 Task: Open Card Card0000000226 in Board Board0000000057 in Workspace WS0000000019 in Trello. Add Member Nikrathi889@gmail.com to Card Card0000000226 in Board Board0000000057 in Workspace WS0000000019 in Trello. Add Blue Label titled Label0000000226 to Card Card0000000226 in Board Board0000000057 in Workspace WS0000000019 in Trello. Add Checklist CL0000000226 to Card Card0000000226 in Board Board0000000057 in Workspace WS0000000019 in Trello. Add Dates with Start Date as Sep 01 2023 and Due Date as Sep 30 2023 to Card Card0000000226 in Board Board0000000057 in Workspace WS0000000019 in Trello
Action: Mouse moved to (638, 95)
Screenshot: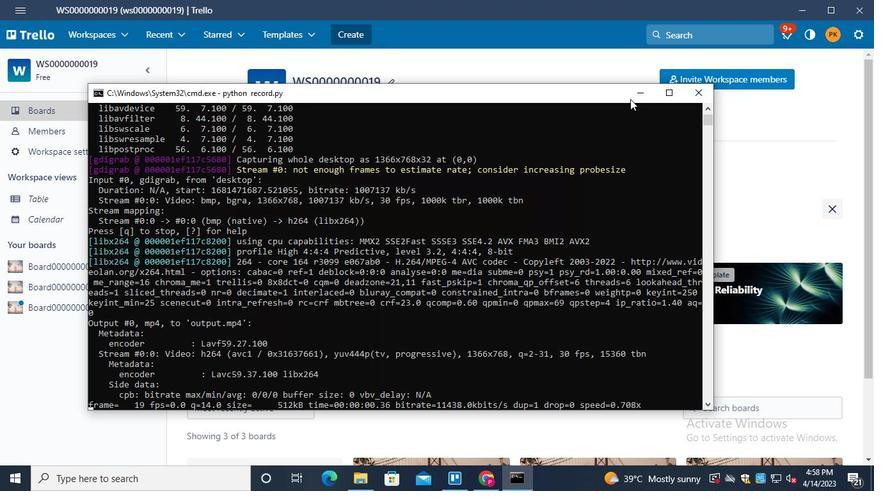 
Action: Mouse pressed left at (638, 95)
Screenshot: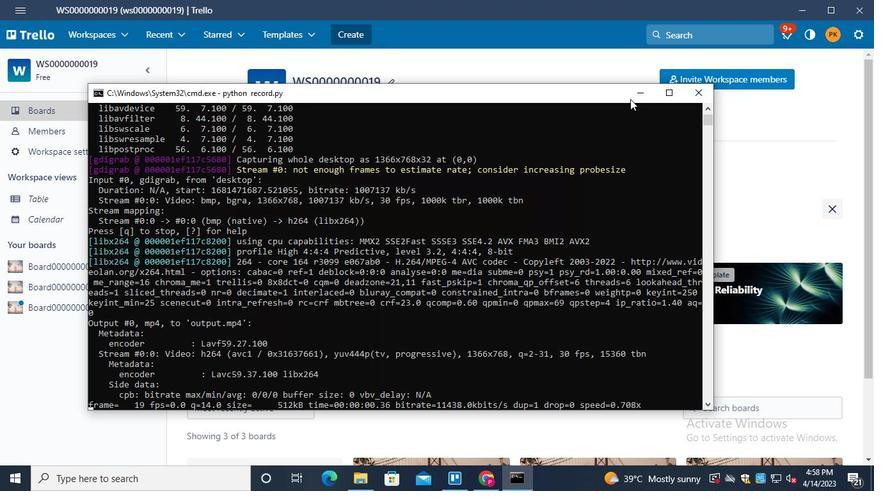 
Action: Mouse moved to (51, 309)
Screenshot: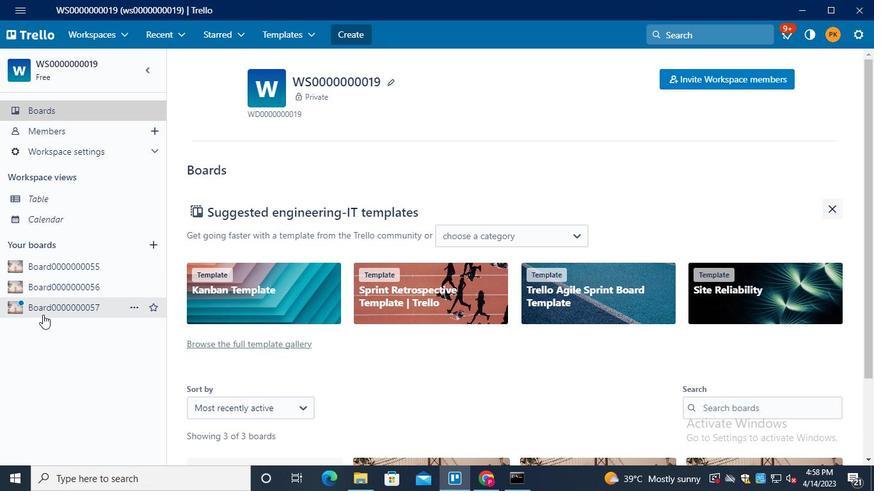 
Action: Mouse pressed left at (51, 309)
Screenshot: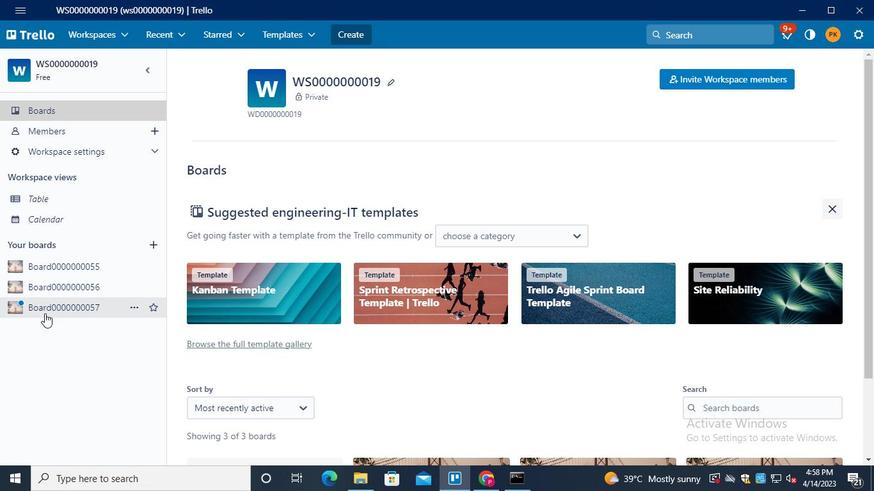 
Action: Mouse moved to (231, 263)
Screenshot: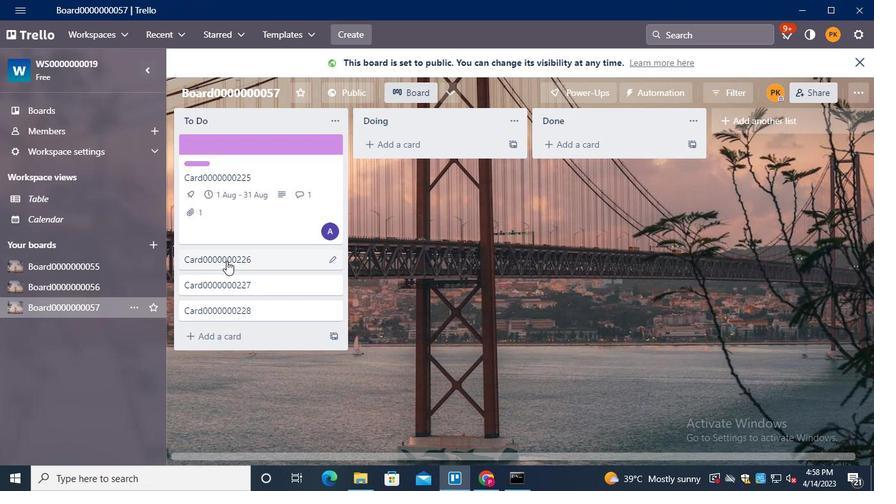 
Action: Mouse pressed left at (231, 263)
Screenshot: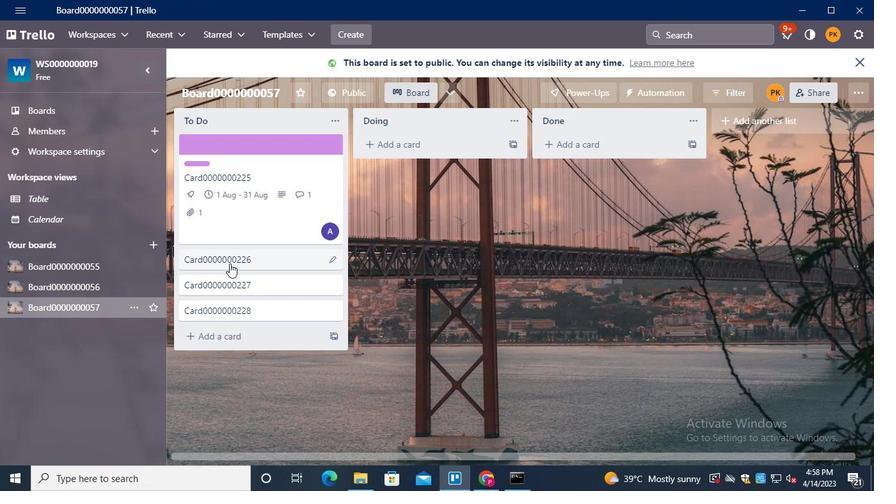 
Action: Mouse moved to (625, 120)
Screenshot: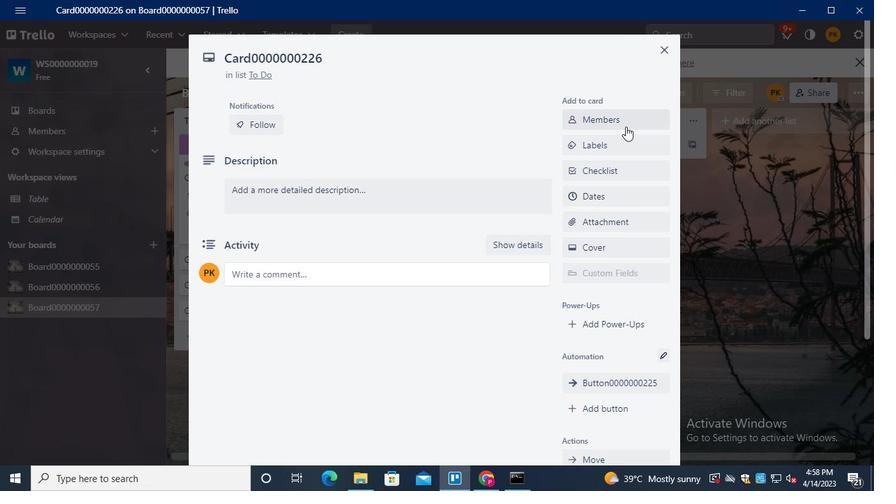 
Action: Mouse pressed left at (625, 120)
Screenshot: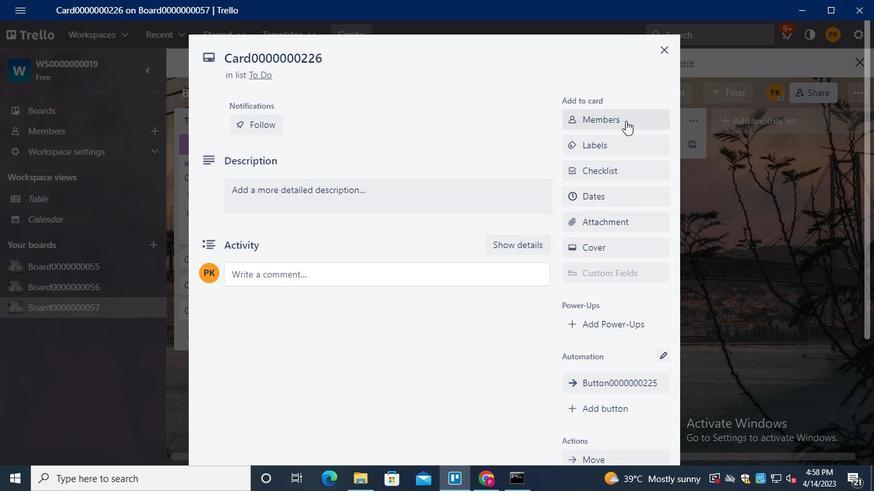 
Action: Mouse moved to (620, 160)
Screenshot: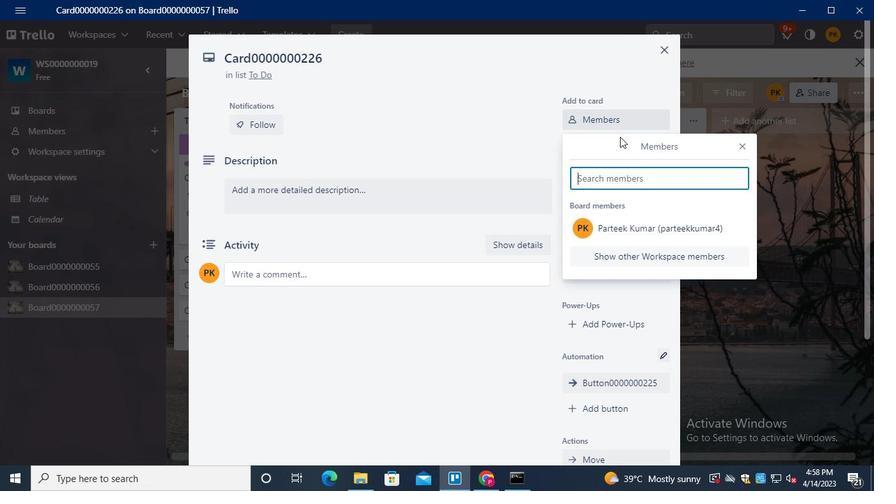 
Action: Keyboard Key.shift
Screenshot: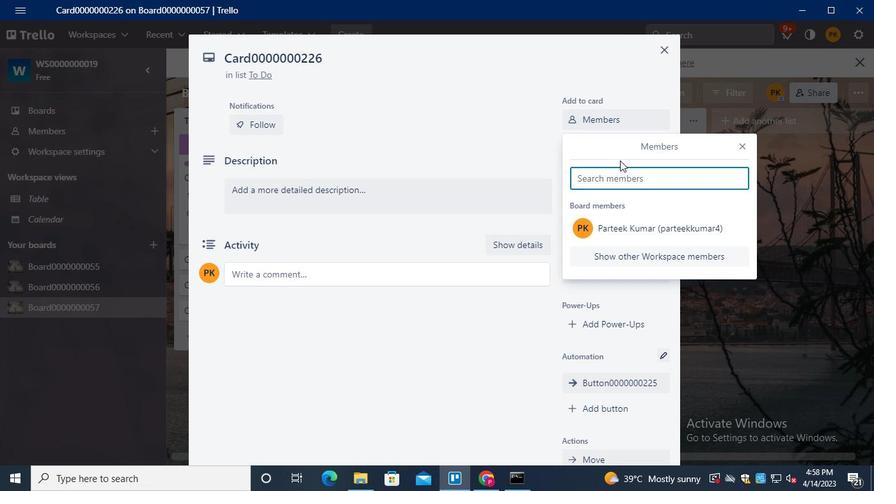 
Action: Keyboard N
Screenshot: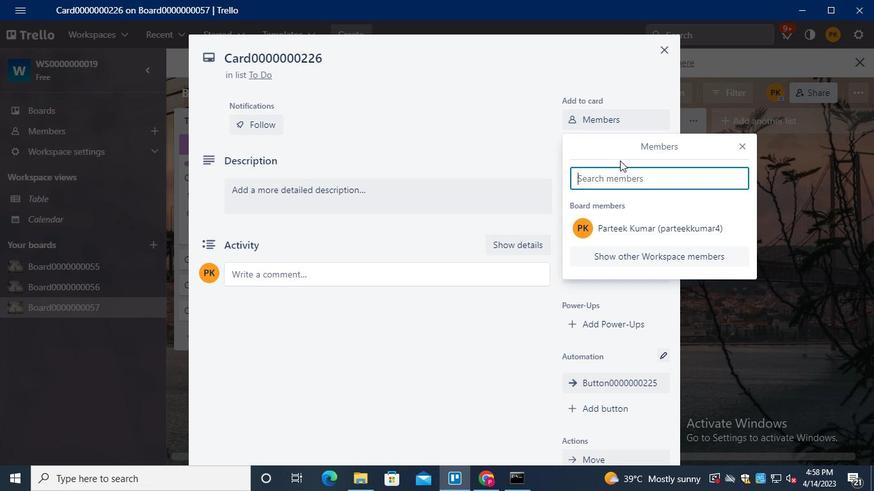 
Action: Keyboard I
Screenshot: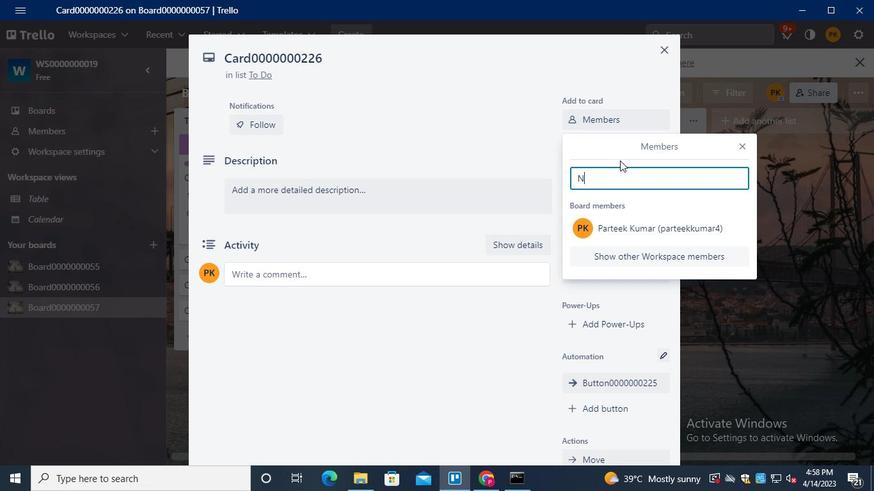 
Action: Keyboard Key.backspace
Screenshot: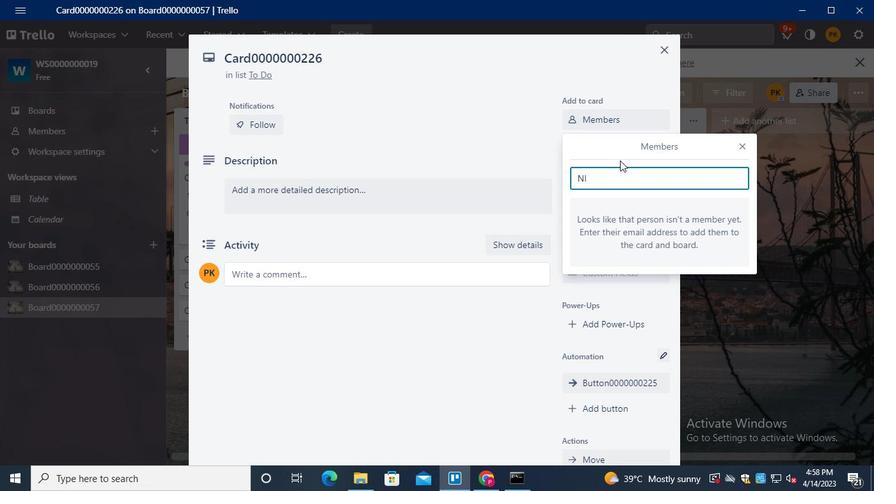
Action: Keyboard i
Screenshot: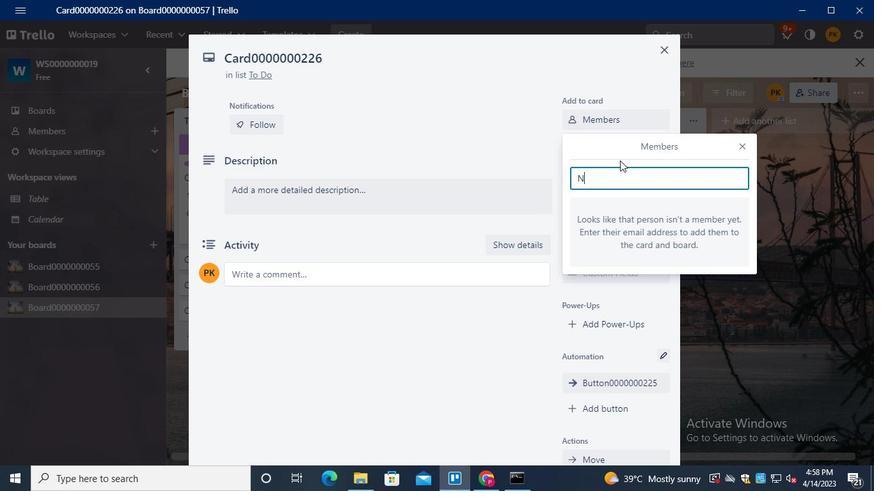
Action: Keyboard k
Screenshot: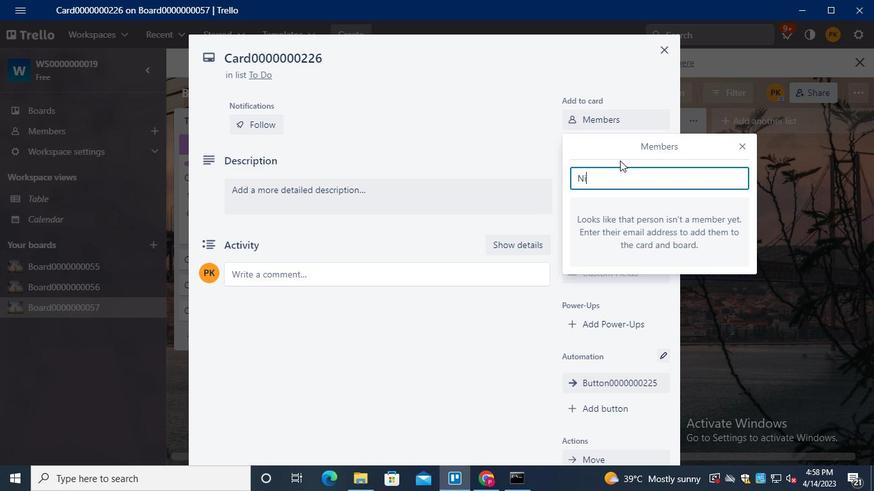
Action: Keyboard r
Screenshot: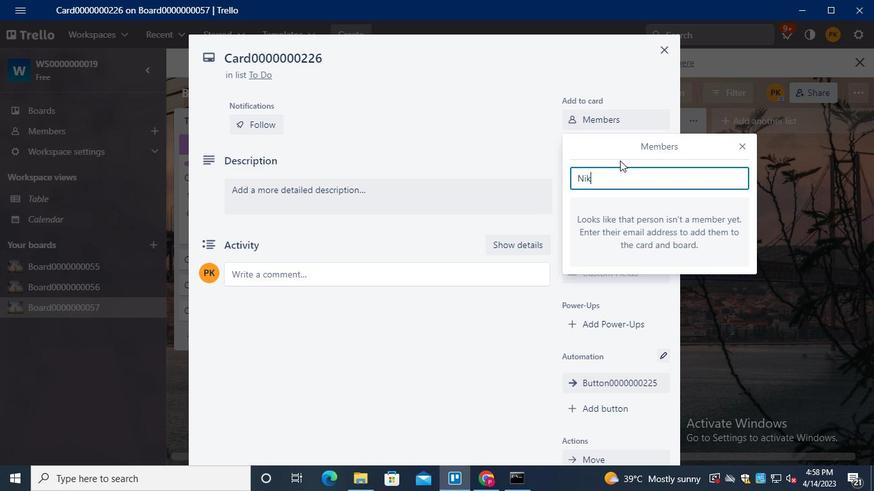 
Action: Keyboard a
Screenshot: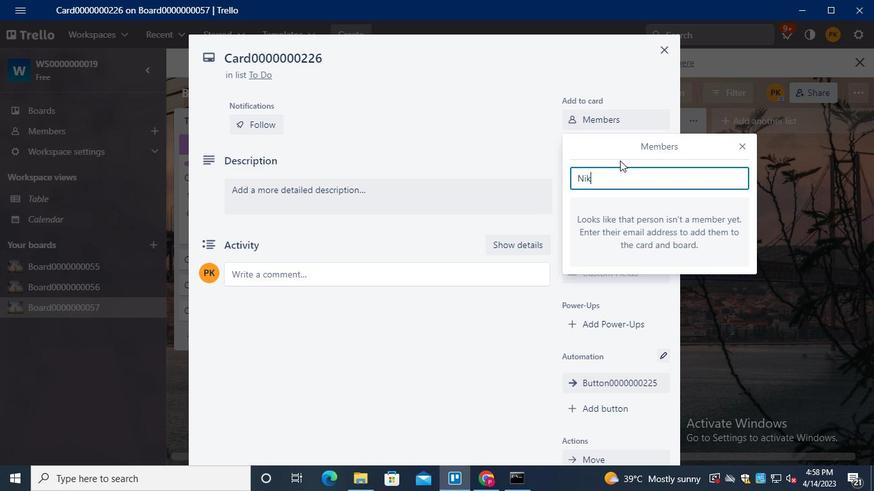 
Action: Keyboard t
Screenshot: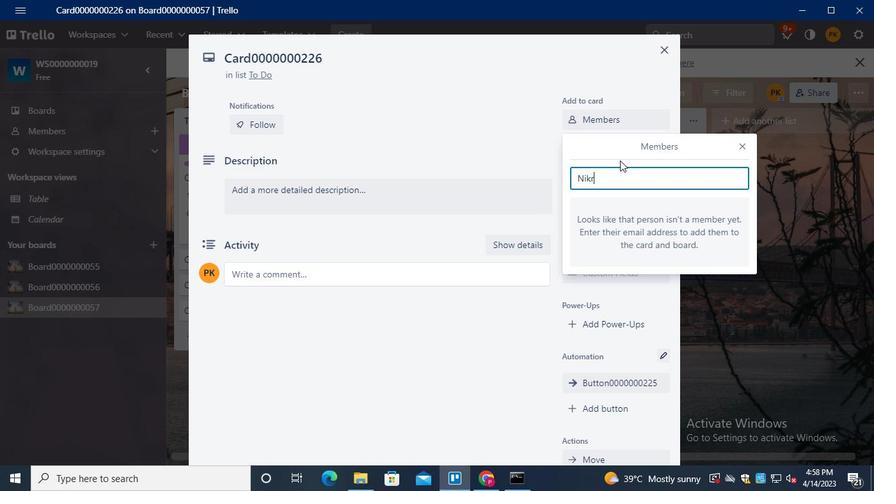 
Action: Keyboard h
Screenshot: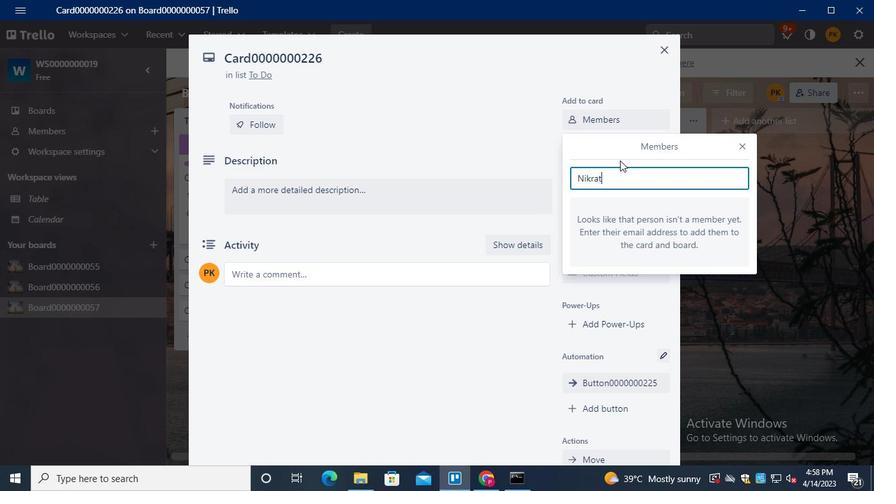 
Action: Keyboard i
Screenshot: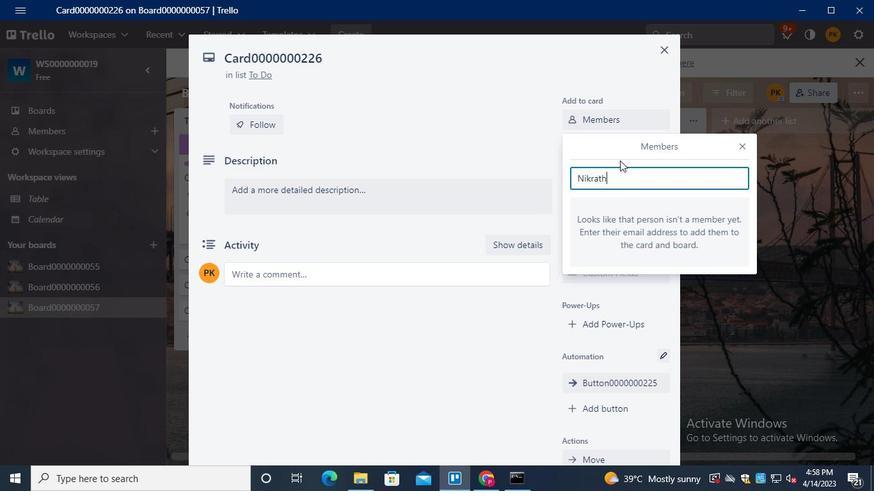 
Action: Keyboard <104>
Screenshot: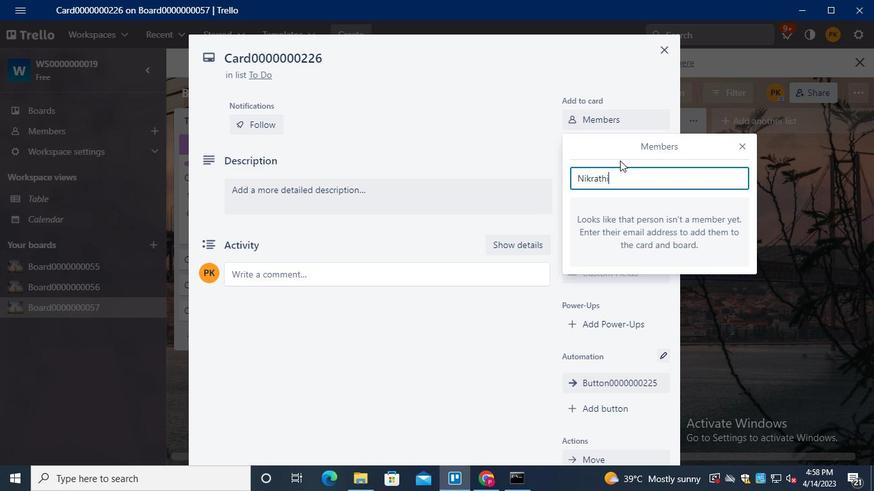 
Action: Keyboard <104>
Screenshot: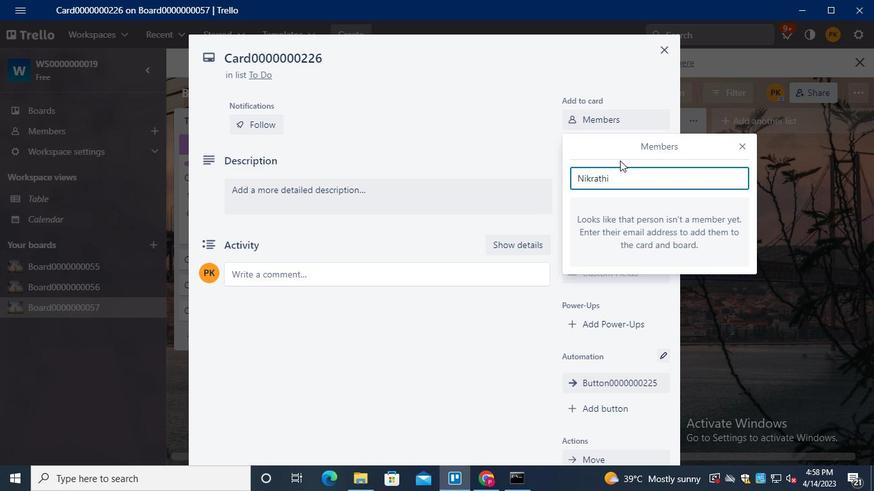 
Action: Keyboard <105>
Screenshot: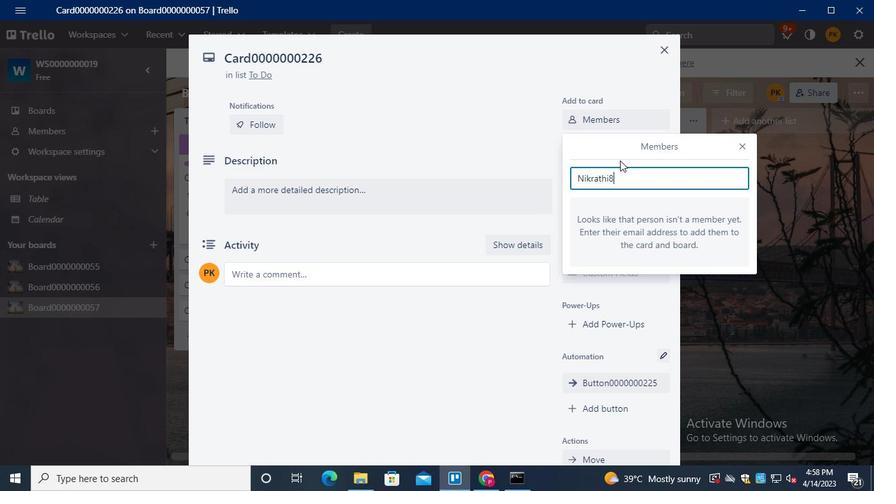 
Action: Keyboard Key.shift
Screenshot: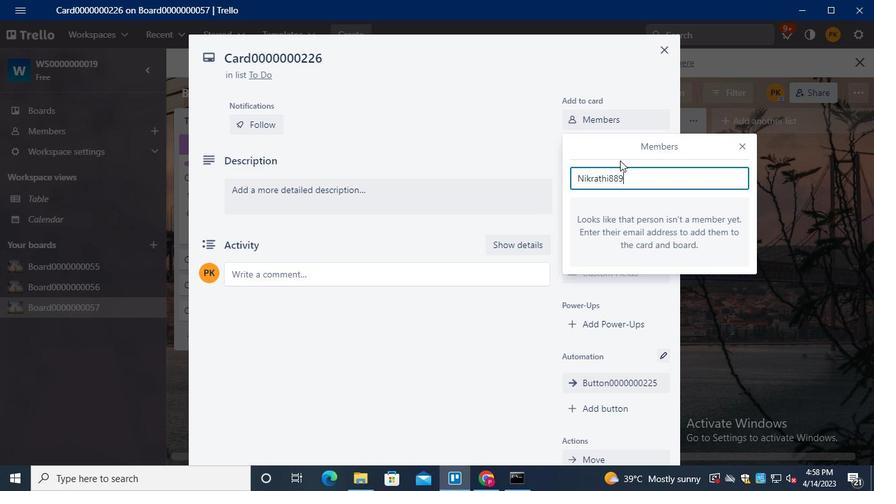 
Action: Keyboard @
Screenshot: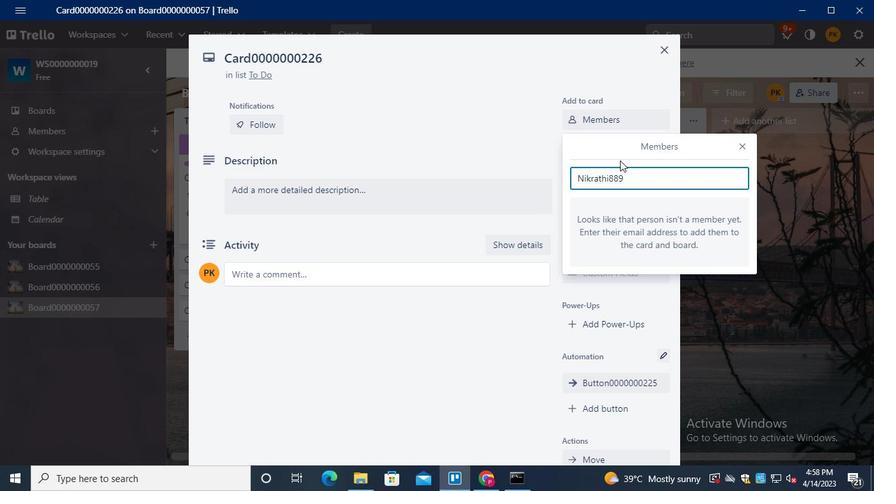 
Action: Keyboard g
Screenshot: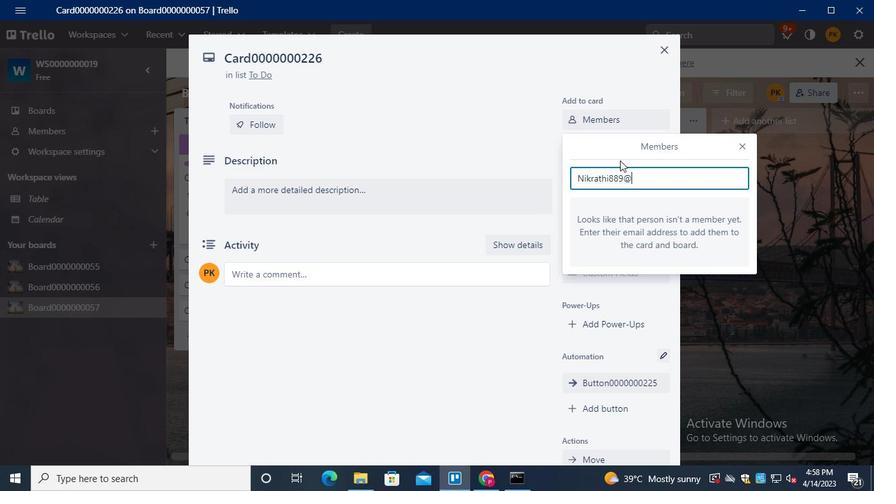
Action: Keyboard m
Screenshot: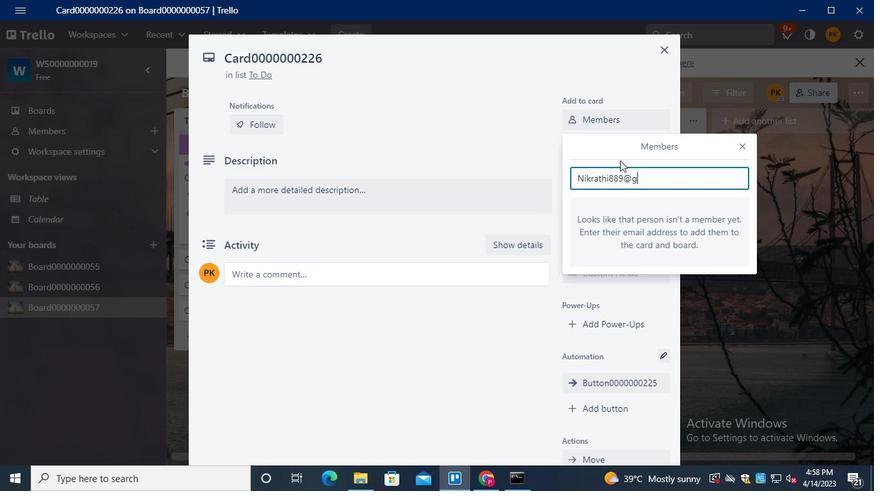 
Action: Keyboard a
Screenshot: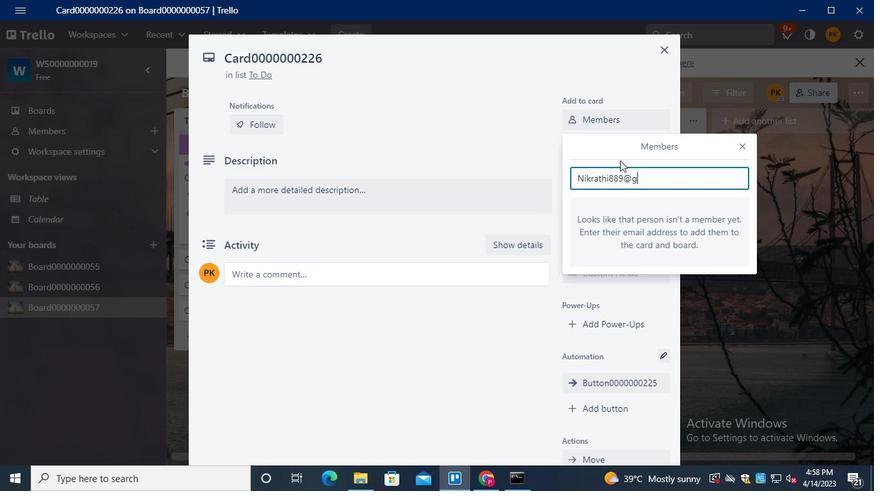 
Action: Keyboard i
Screenshot: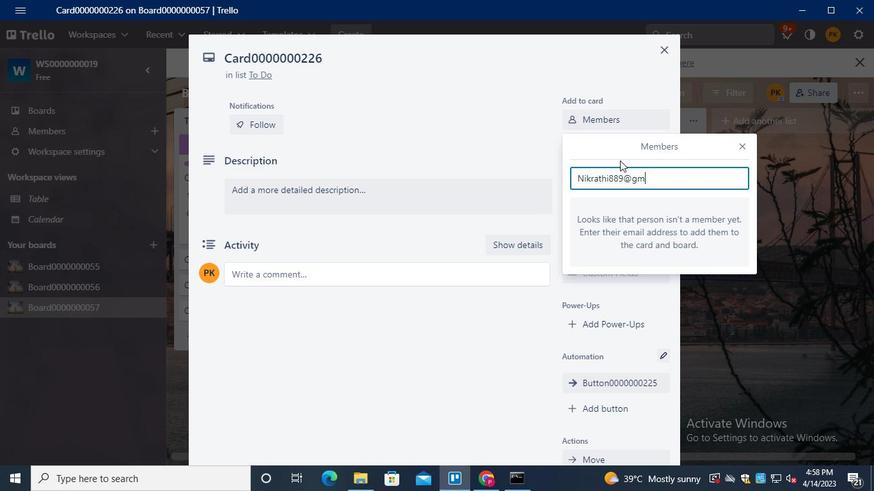 
Action: Keyboard l
Screenshot: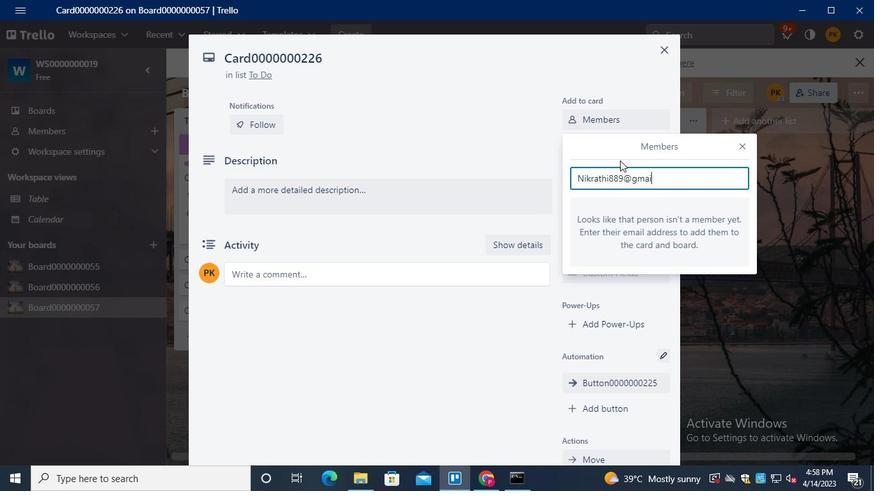 
Action: Keyboard .
Screenshot: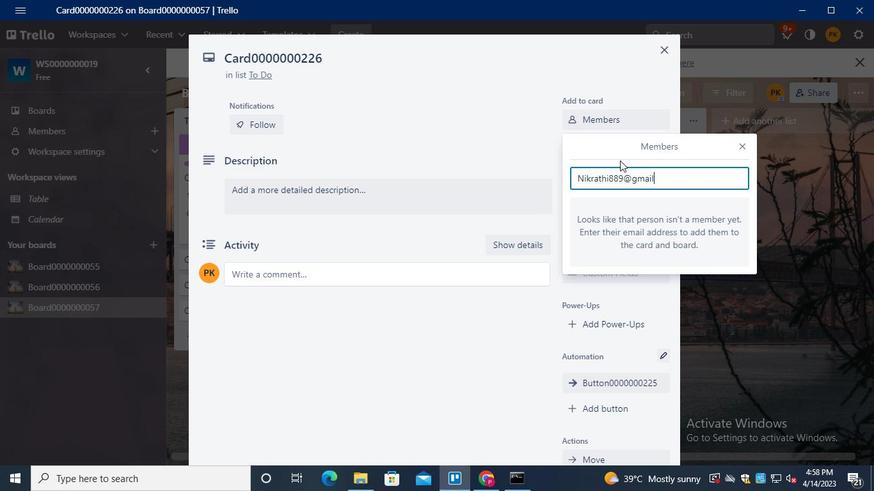 
Action: Keyboard c
Screenshot: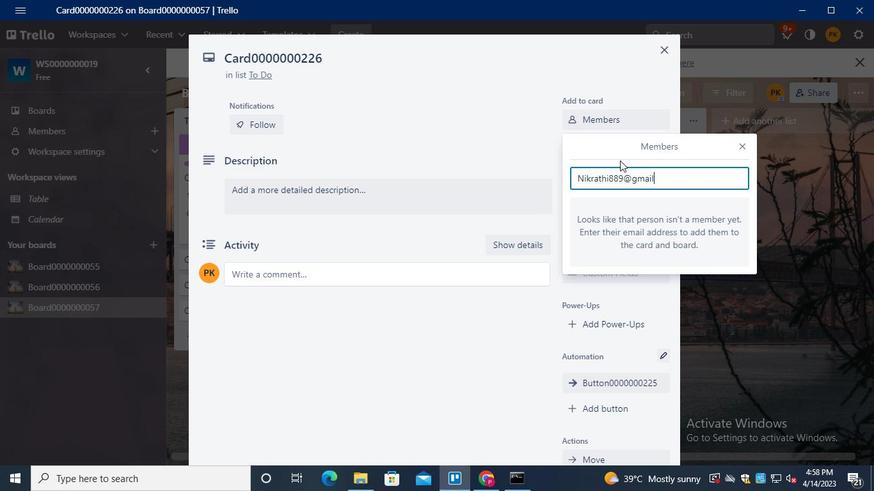 
Action: Keyboard o
Screenshot: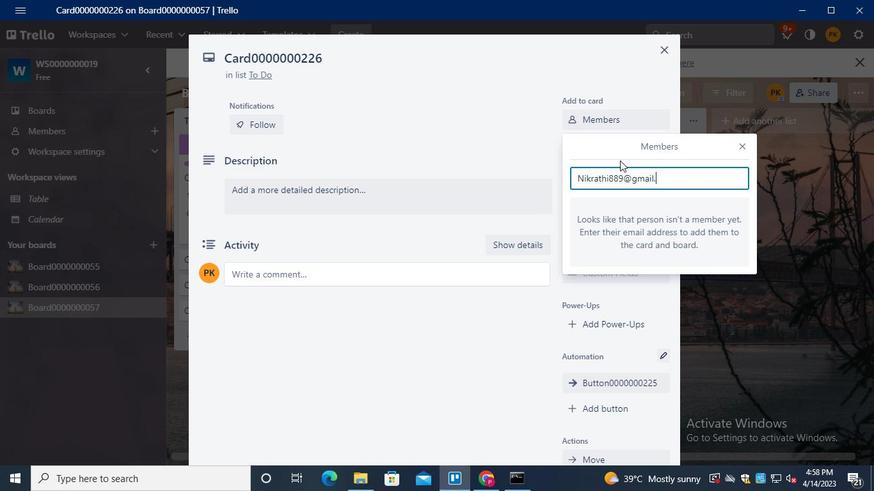 
Action: Keyboard m
Screenshot: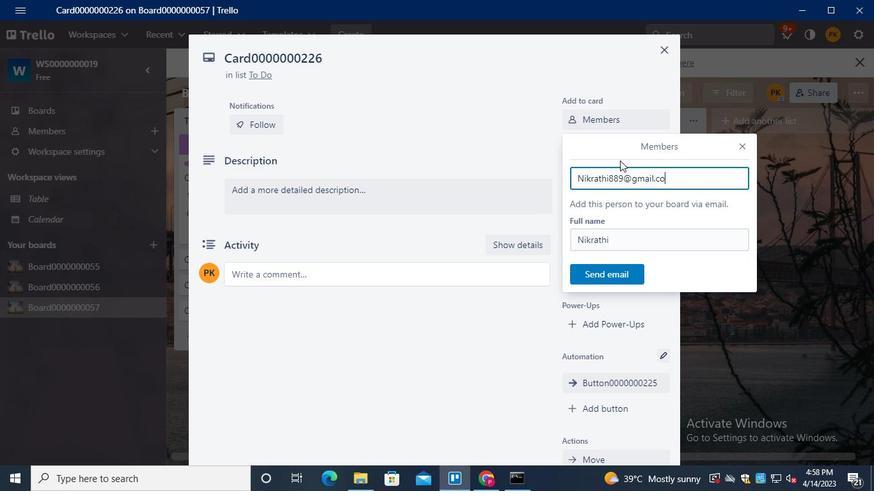 
Action: Mouse moved to (601, 279)
Screenshot: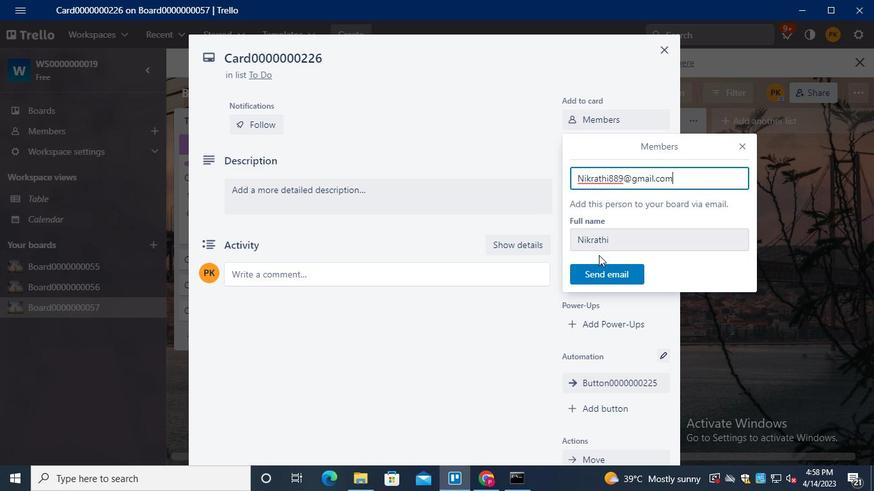 
Action: Mouse pressed left at (601, 279)
Screenshot: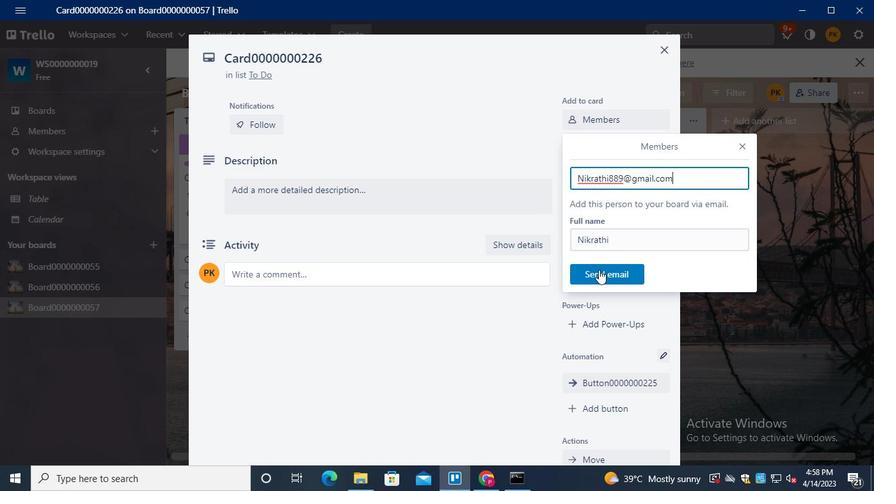 
Action: Mouse moved to (615, 140)
Screenshot: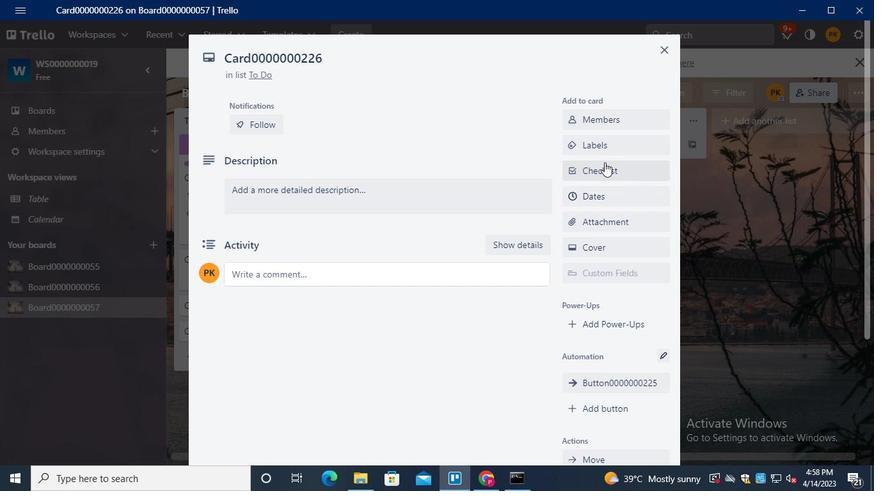 
Action: Mouse pressed left at (615, 140)
Screenshot: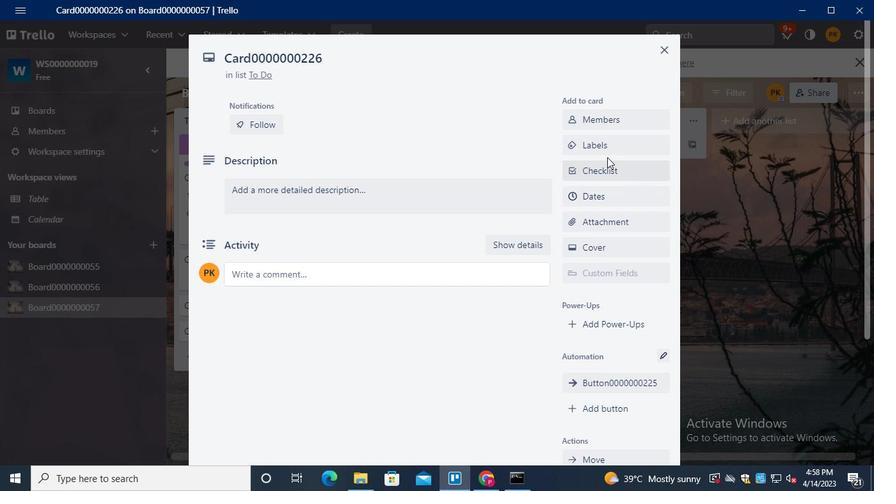 
Action: Mouse moved to (663, 313)
Screenshot: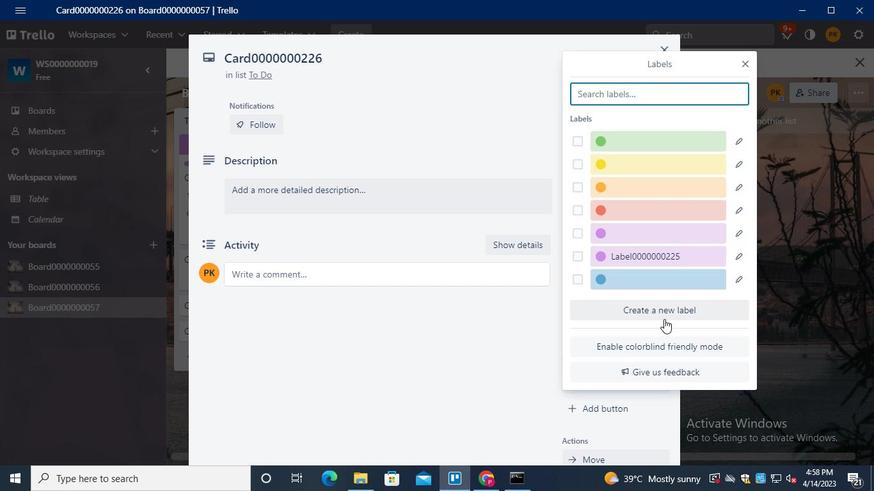 
Action: Mouse pressed left at (663, 313)
Screenshot: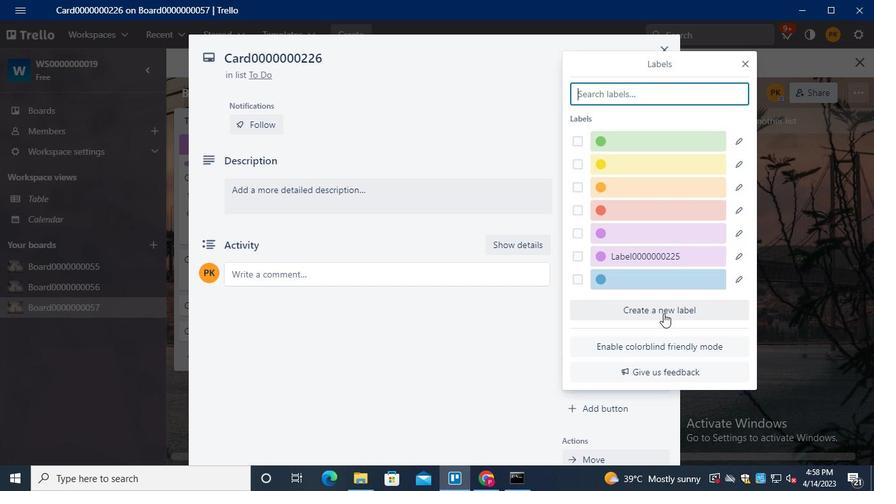 
Action: Mouse moved to (663, 312)
Screenshot: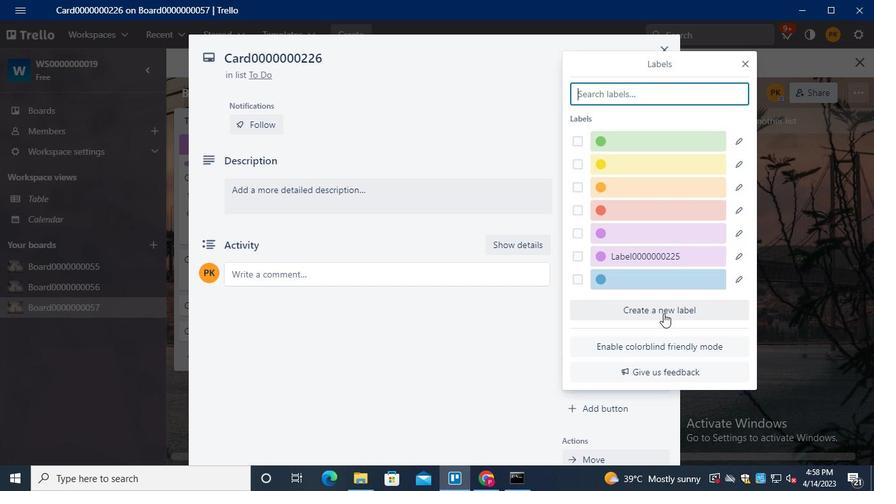 
Action: Keyboard Key.shift
Screenshot: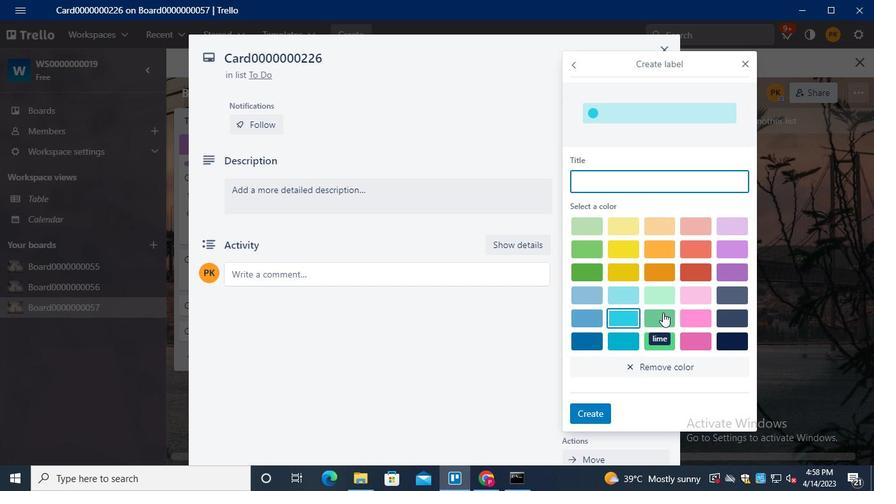 
Action: Keyboard Key.shift
Screenshot: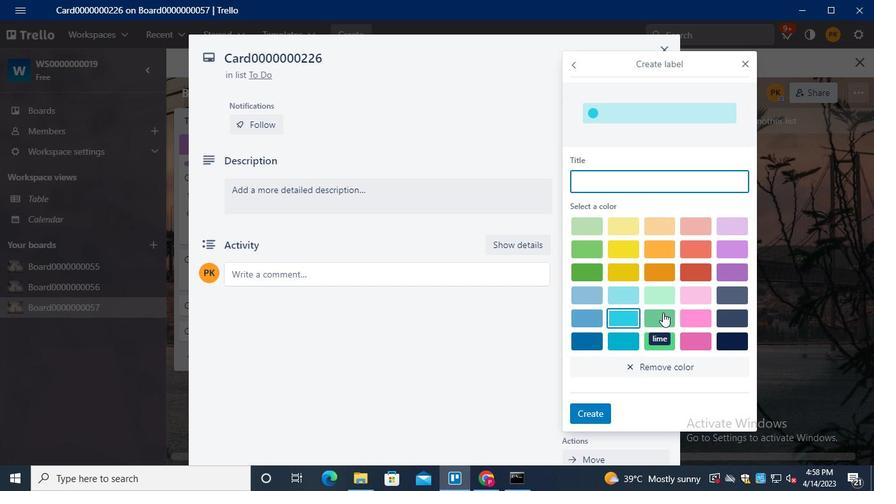 
Action: Keyboard Key.shift
Screenshot: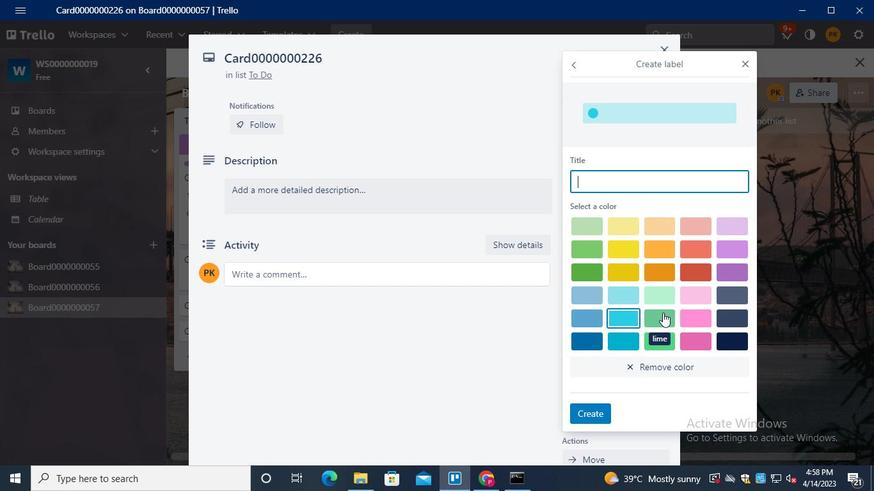 
Action: Keyboard Key.shift
Screenshot: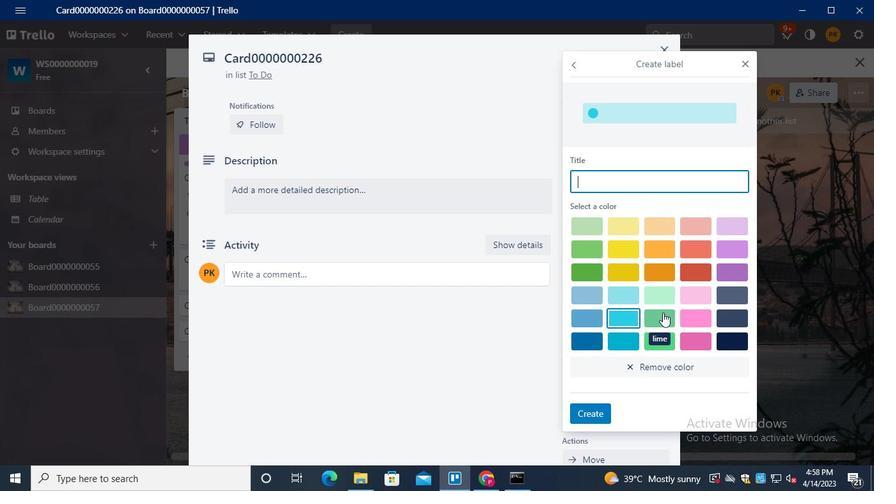 
Action: Keyboard Key.shift
Screenshot: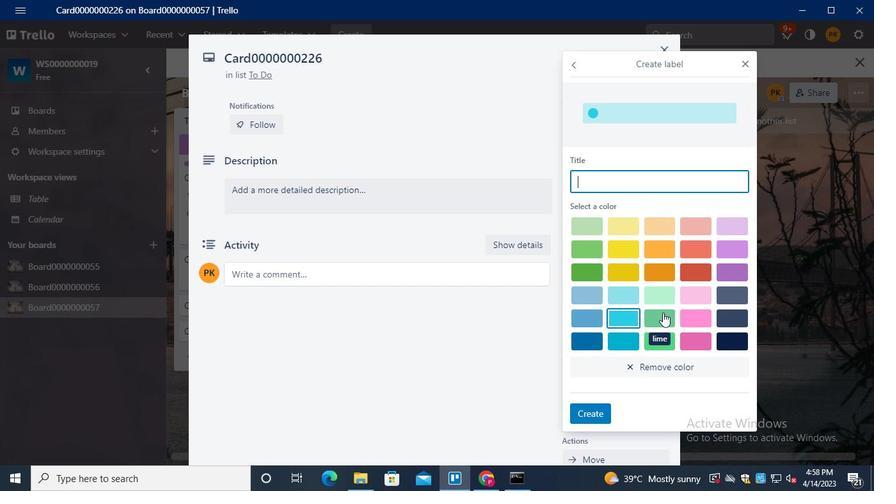 
Action: Keyboard L
Screenshot: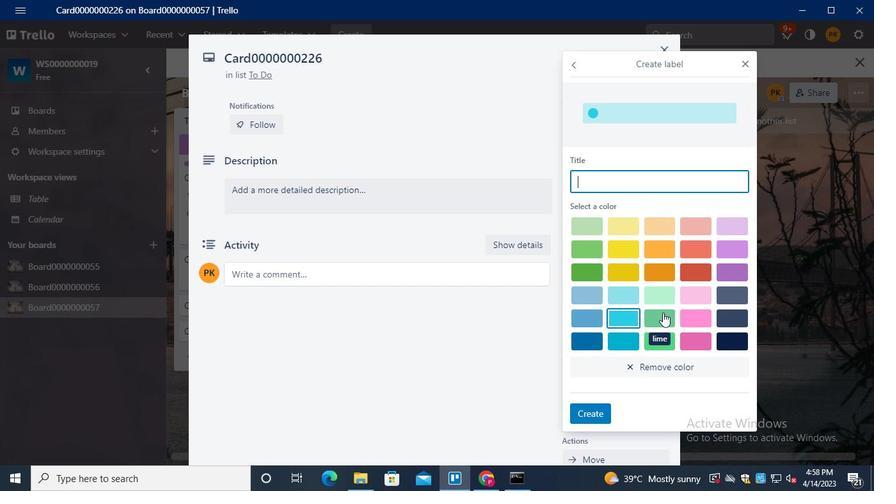 
Action: Keyboard a
Screenshot: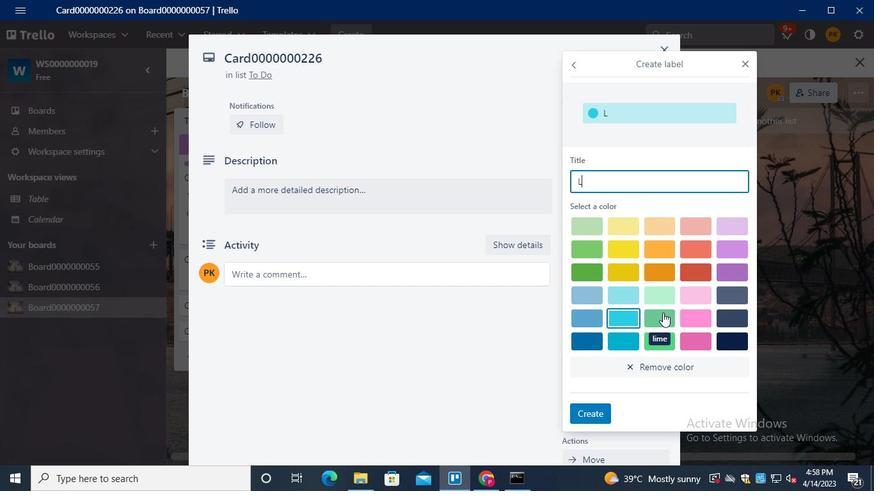 
Action: Keyboard b
Screenshot: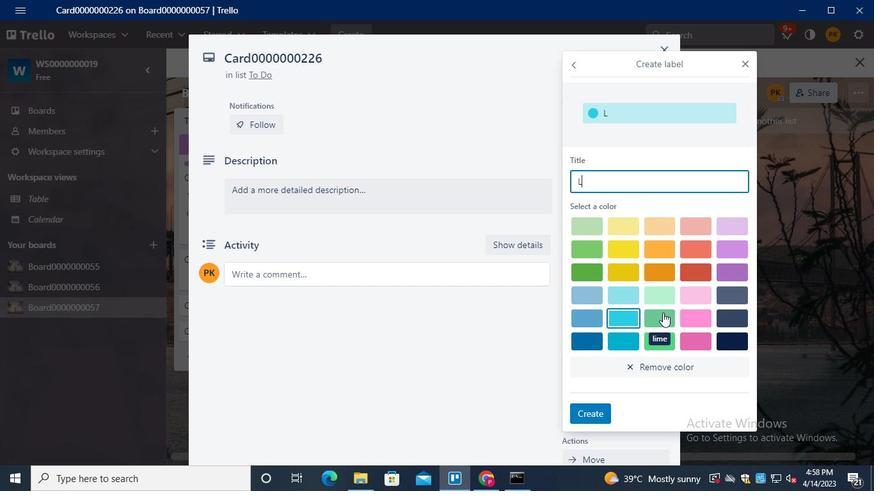 
Action: Keyboard e
Screenshot: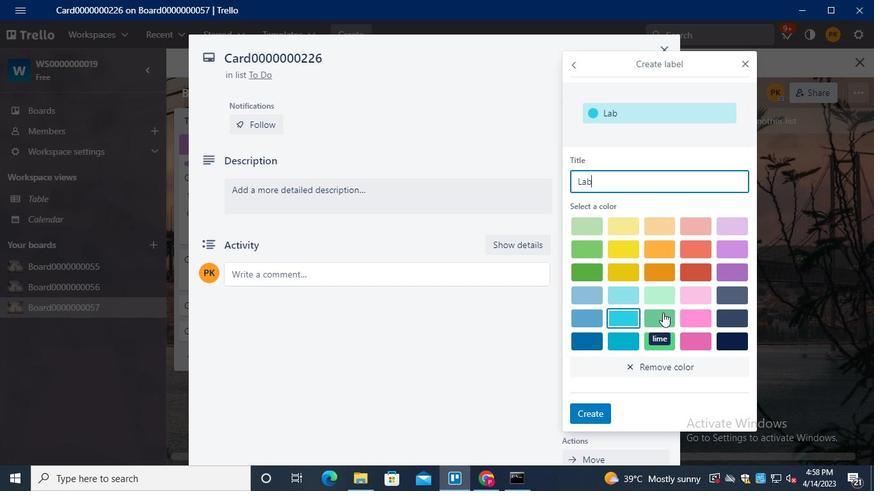 
Action: Keyboard l
Screenshot: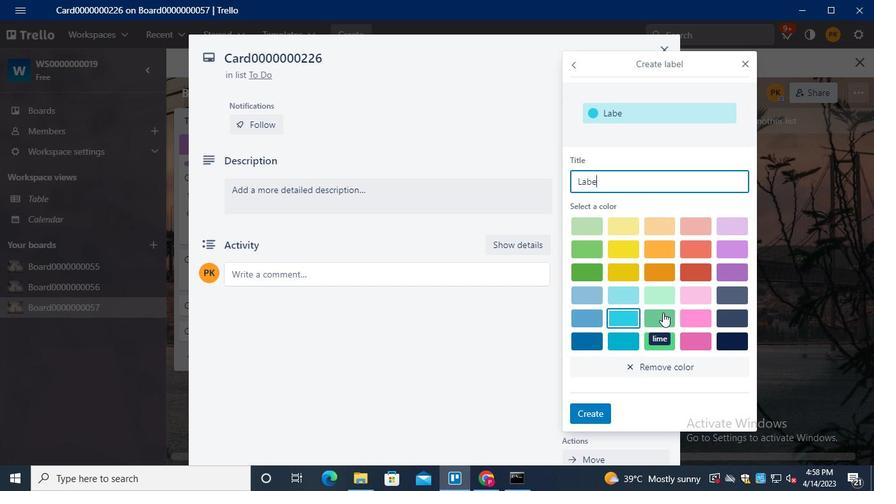 
Action: Keyboard <96>
Screenshot: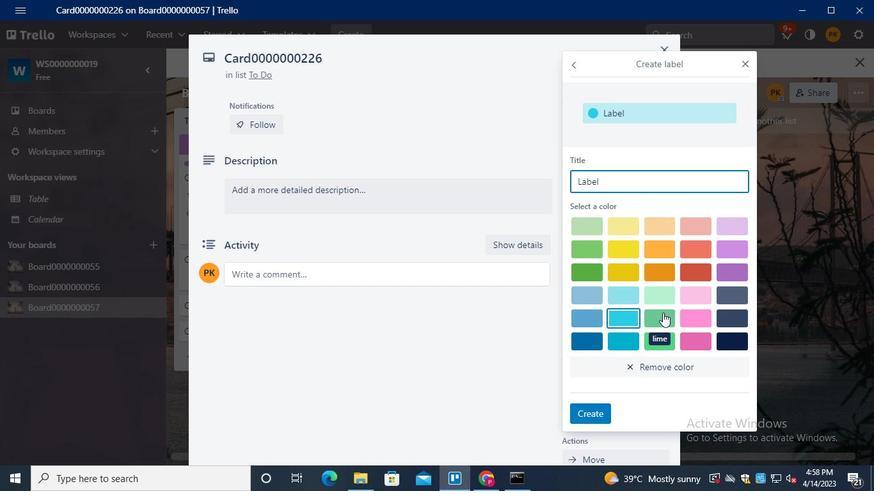 
Action: Keyboard <96>
Screenshot: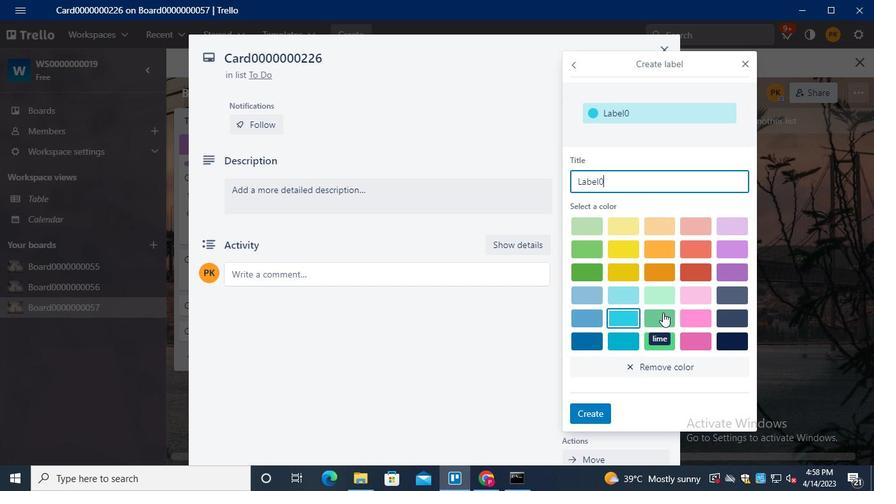 
Action: Keyboard <96>
Screenshot: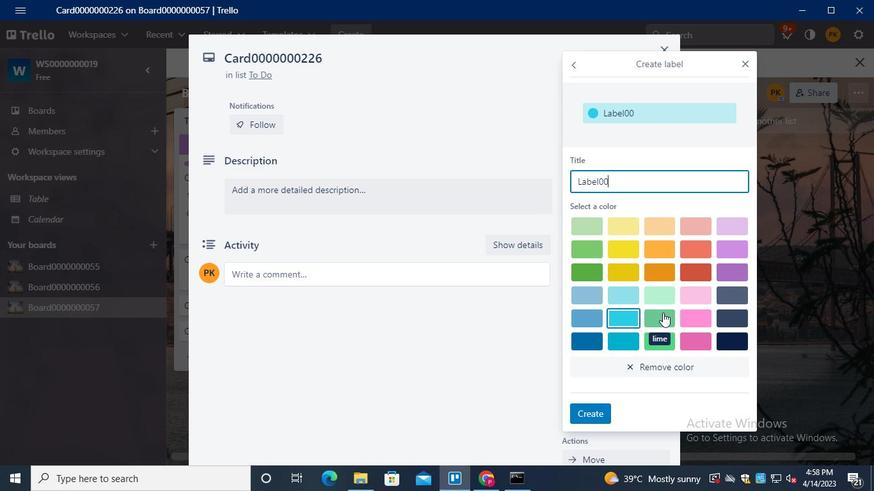 
Action: Keyboard <96>
Screenshot: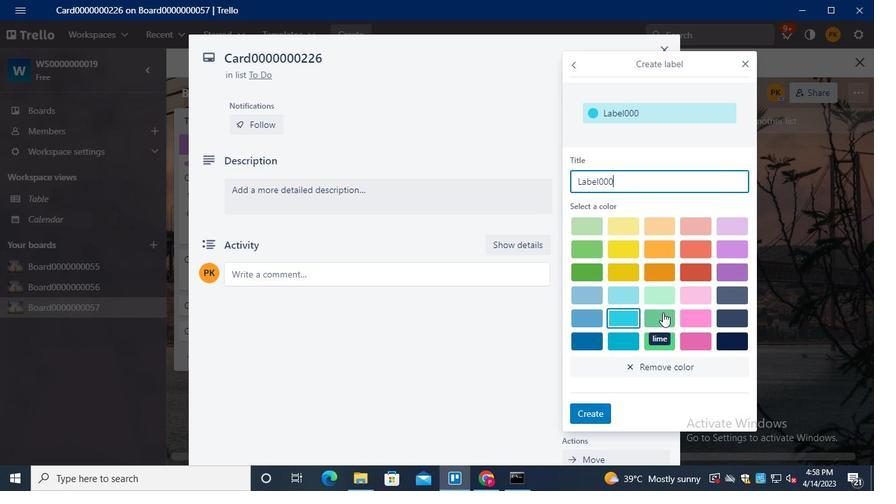 
Action: Keyboard <96>
Screenshot: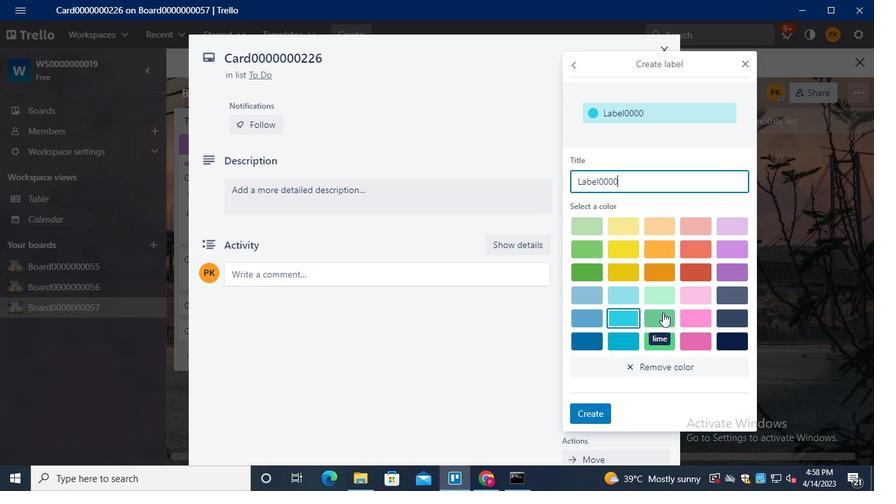 
Action: Keyboard <96>
Screenshot: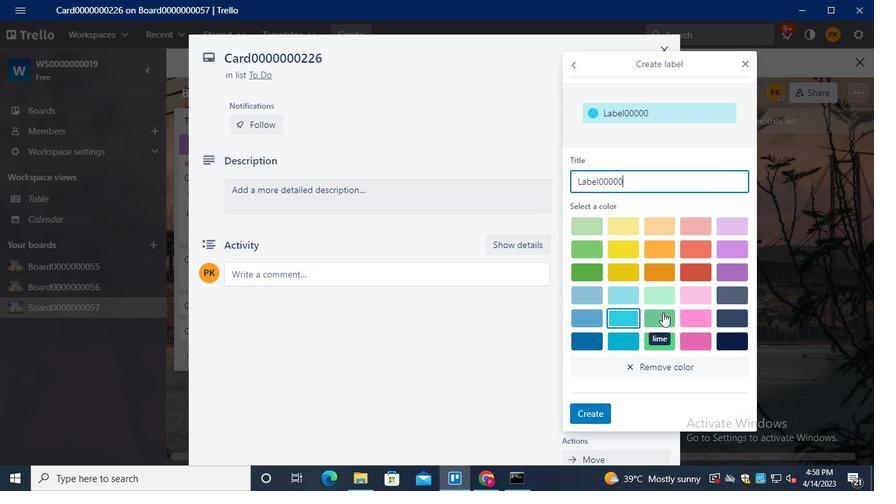 
Action: Keyboard <96>
Screenshot: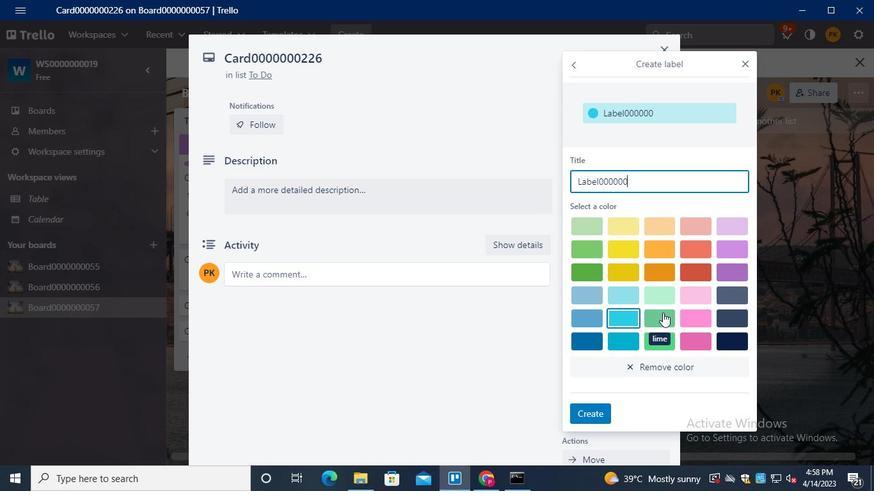 
Action: Keyboard <98>
Screenshot: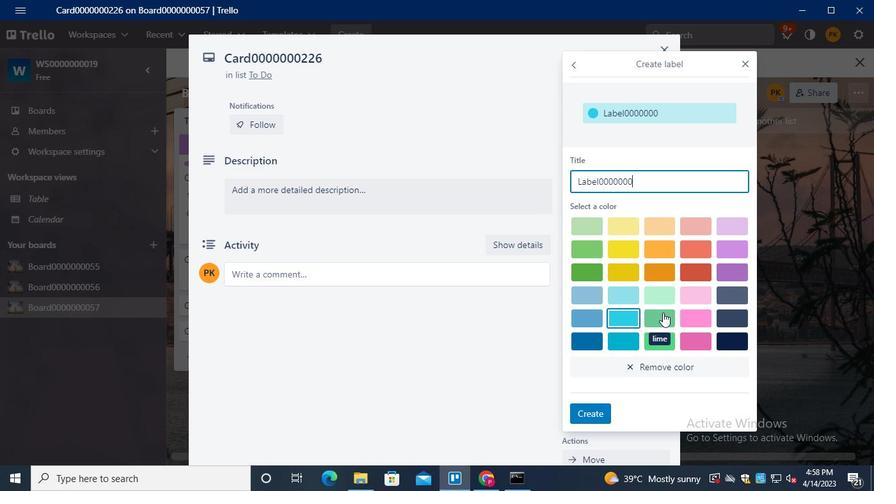 
Action: Keyboard <98>
Screenshot: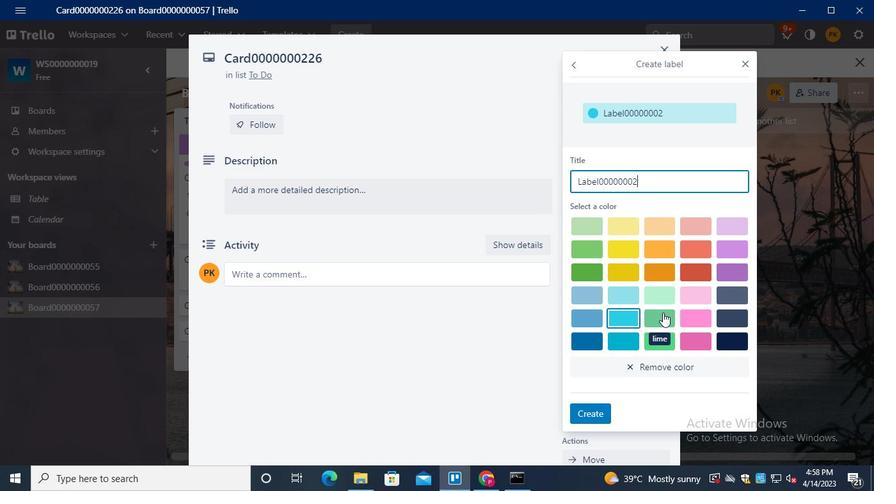 
Action: Keyboard <101>
Screenshot: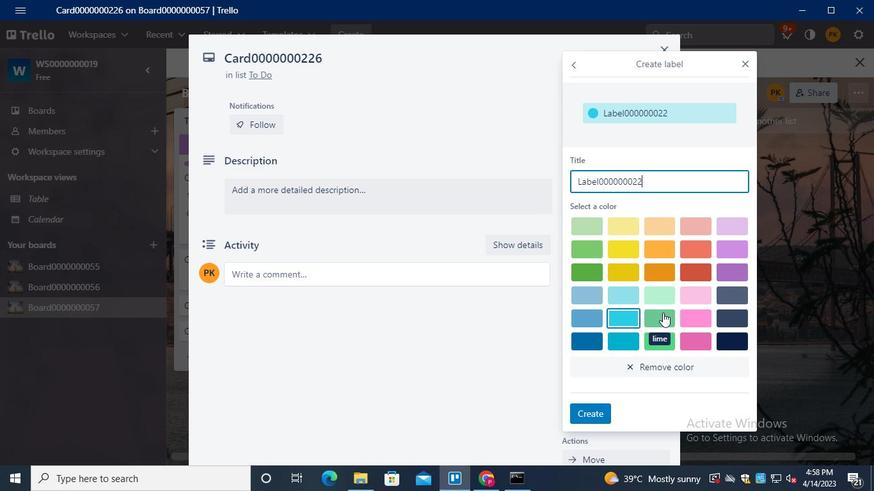 
Action: Keyboard Key.backspace
Screenshot: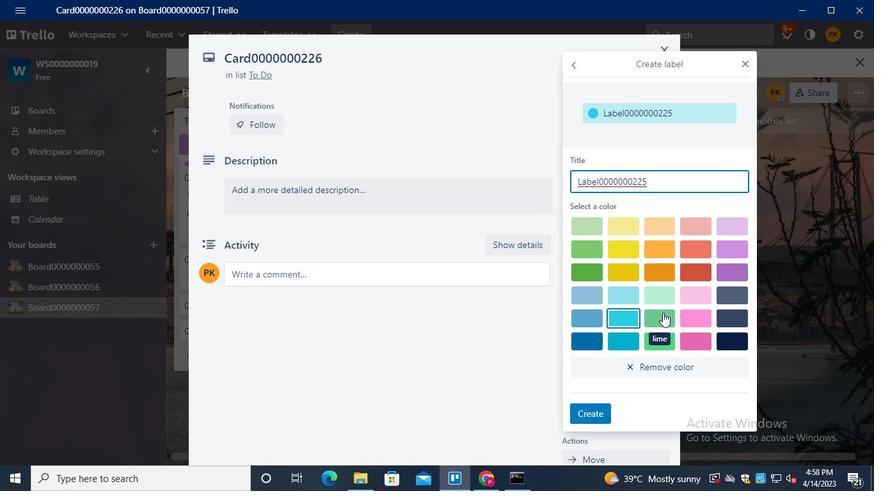 
Action: Keyboard <102>
Screenshot: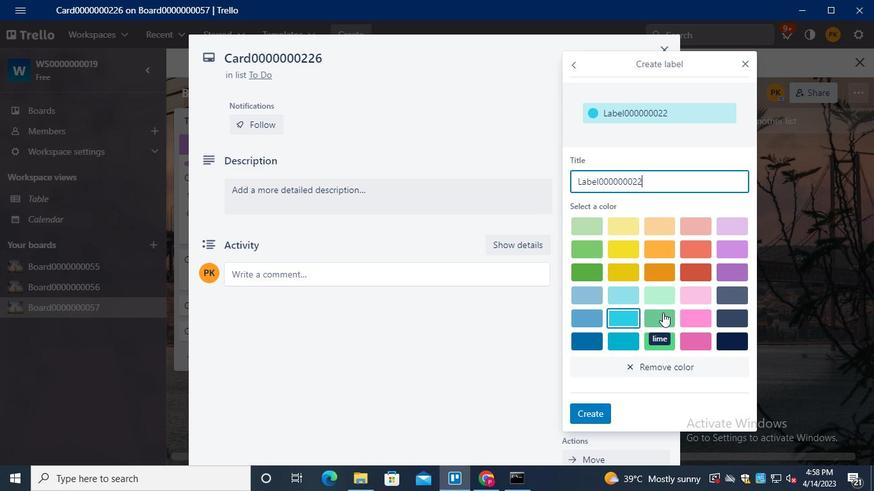 
Action: Mouse moved to (584, 315)
Screenshot: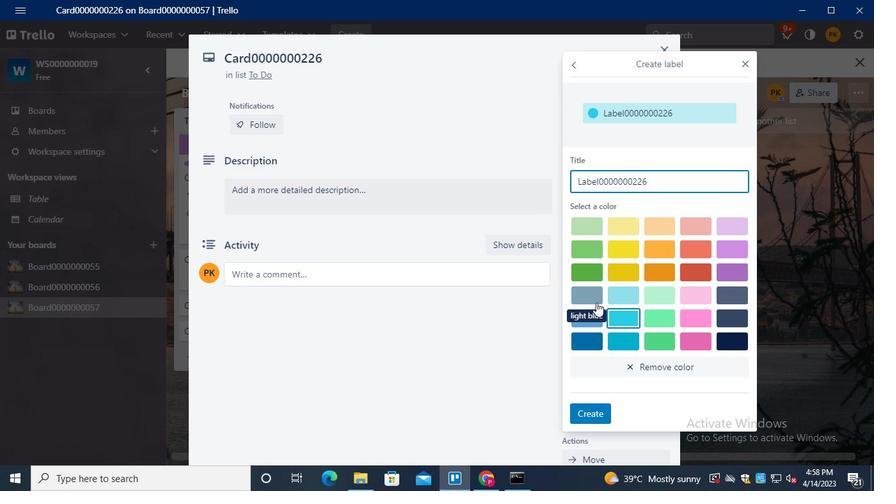 
Action: Mouse pressed left at (584, 315)
Screenshot: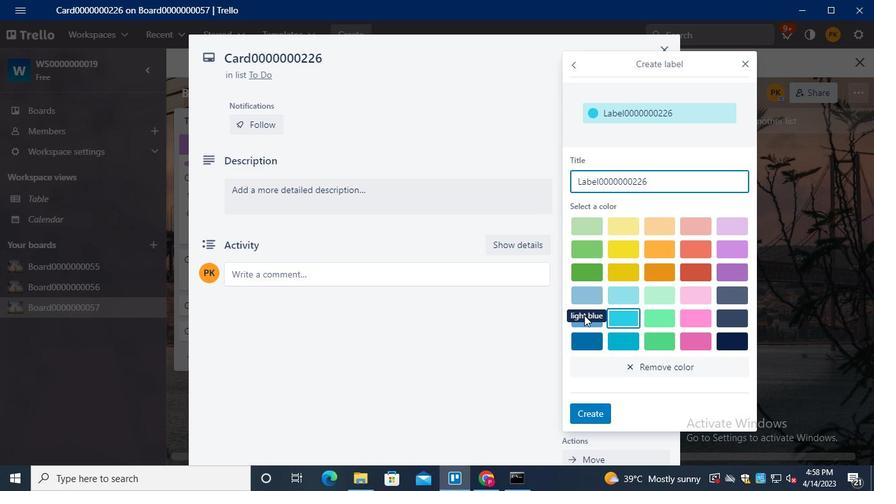 
Action: Mouse moved to (592, 320)
Screenshot: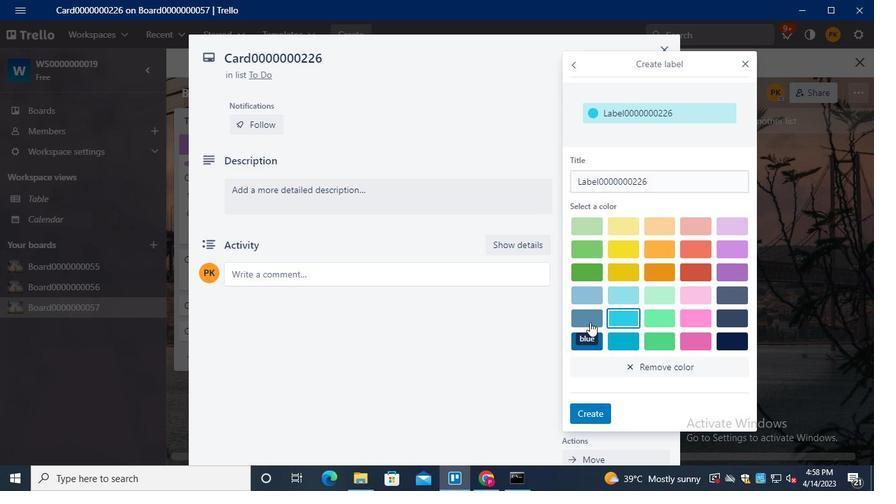
Action: Mouse pressed left at (592, 320)
Screenshot: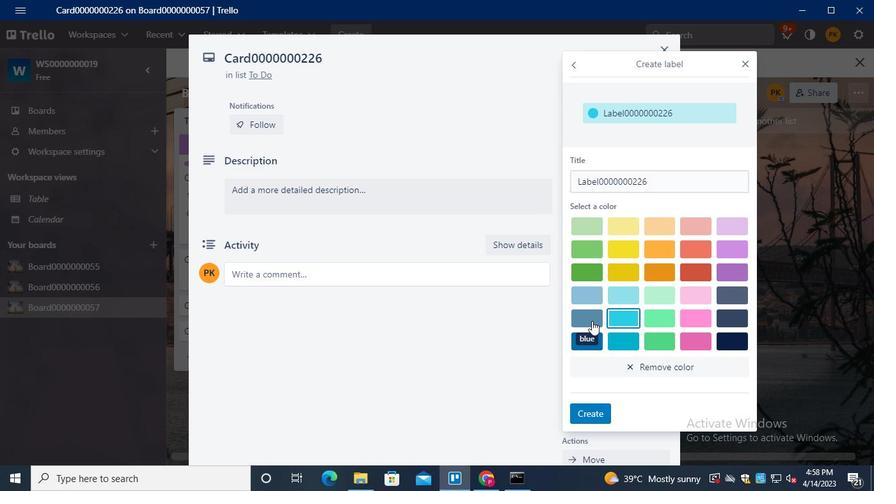 
Action: Mouse moved to (586, 407)
Screenshot: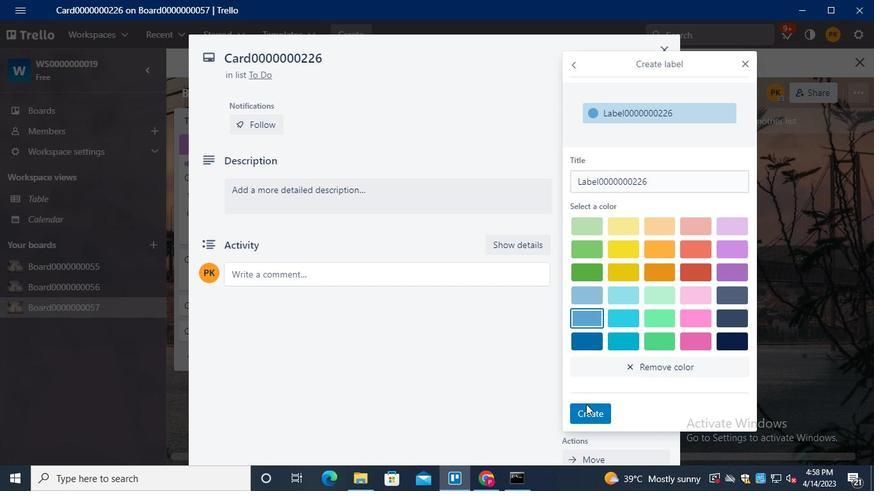 
Action: Mouse pressed left at (586, 407)
Screenshot: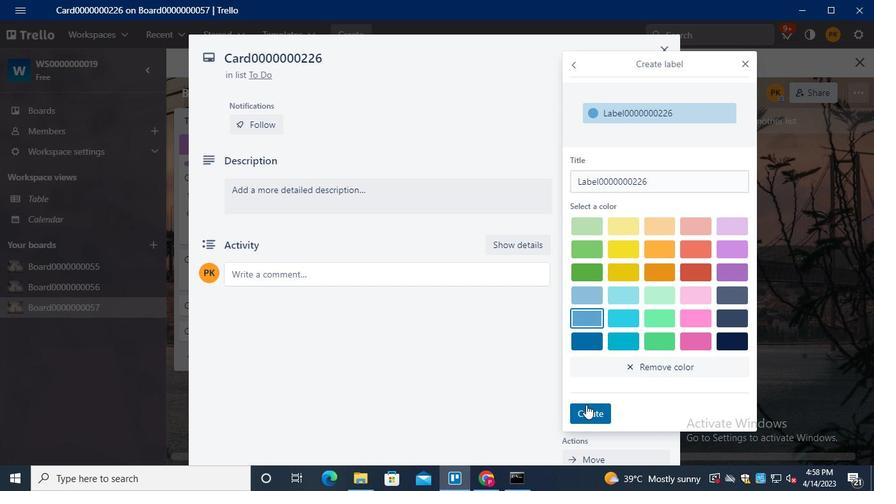 
Action: Mouse moved to (746, 63)
Screenshot: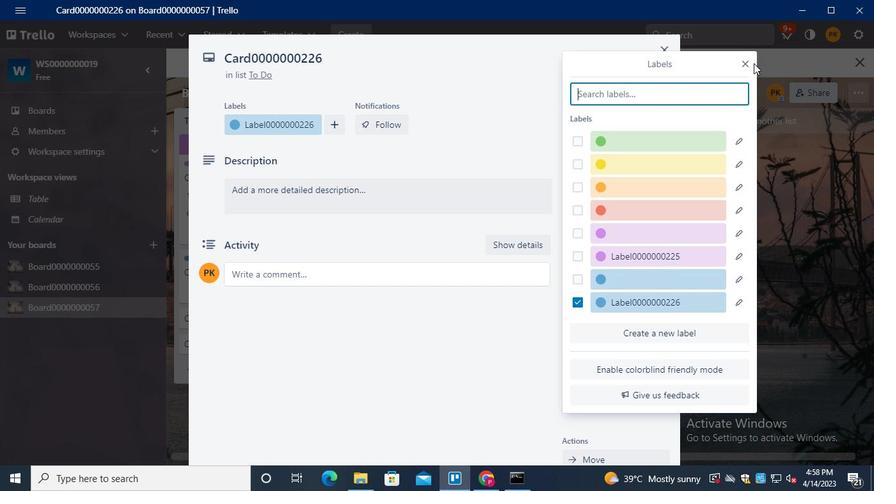 
Action: Mouse pressed left at (746, 63)
Screenshot: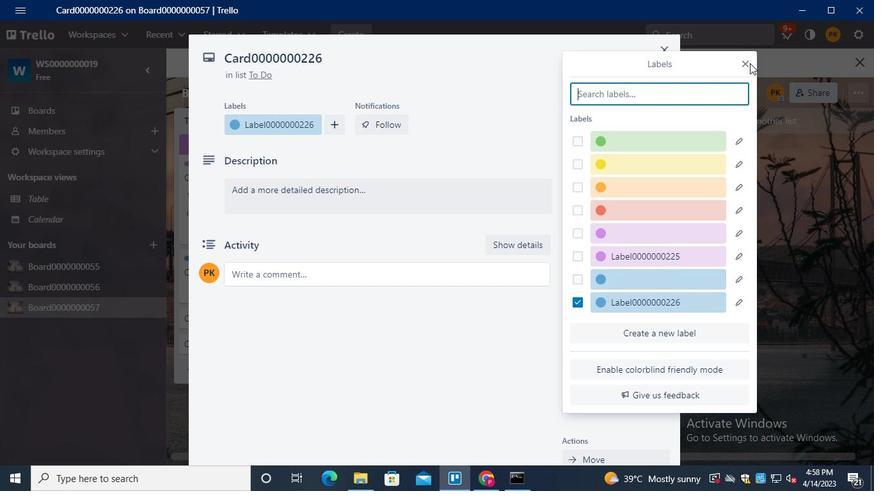
Action: Mouse moved to (614, 175)
Screenshot: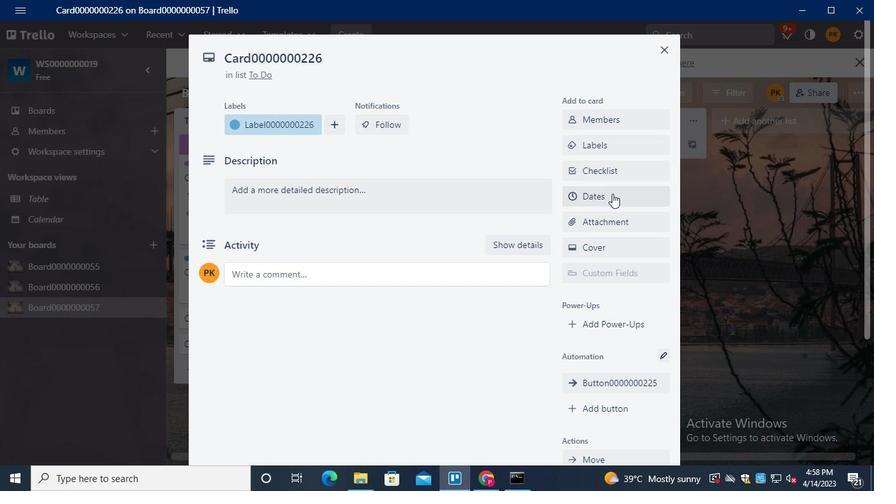 
Action: Mouse pressed left at (614, 175)
Screenshot: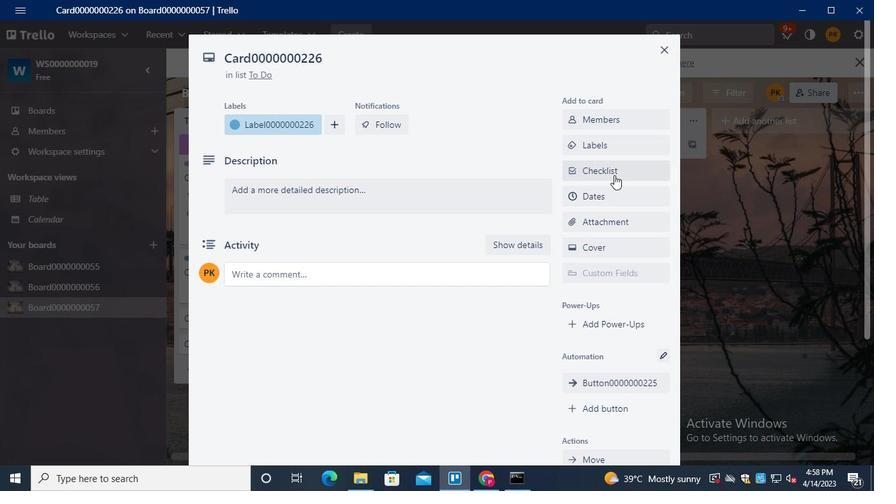 
Action: Keyboard Key.shift
Screenshot: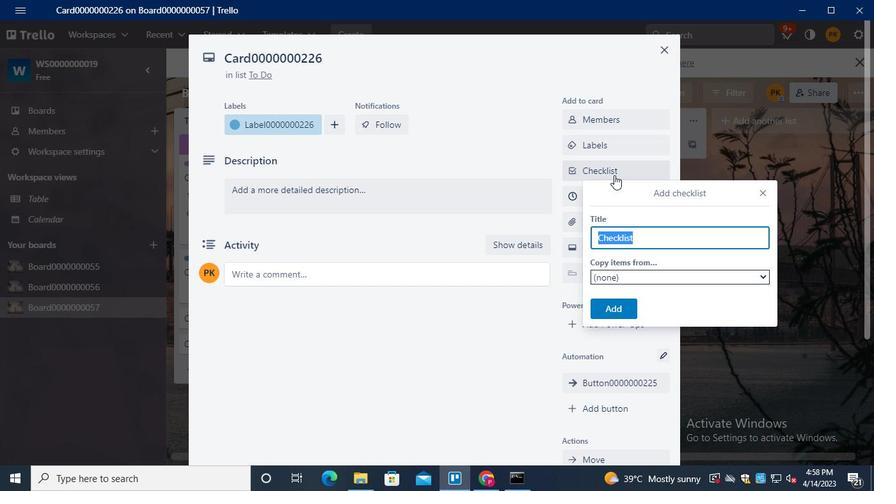 
Action: Keyboard C
Screenshot: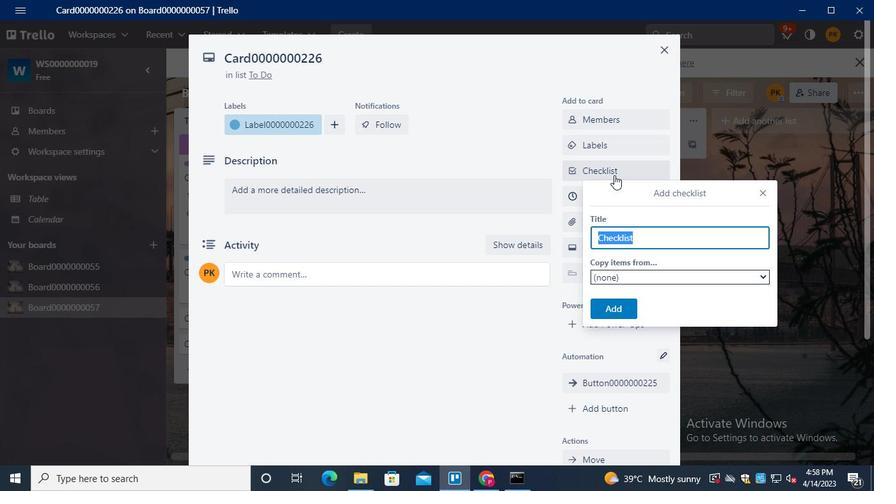 
Action: Keyboard L
Screenshot: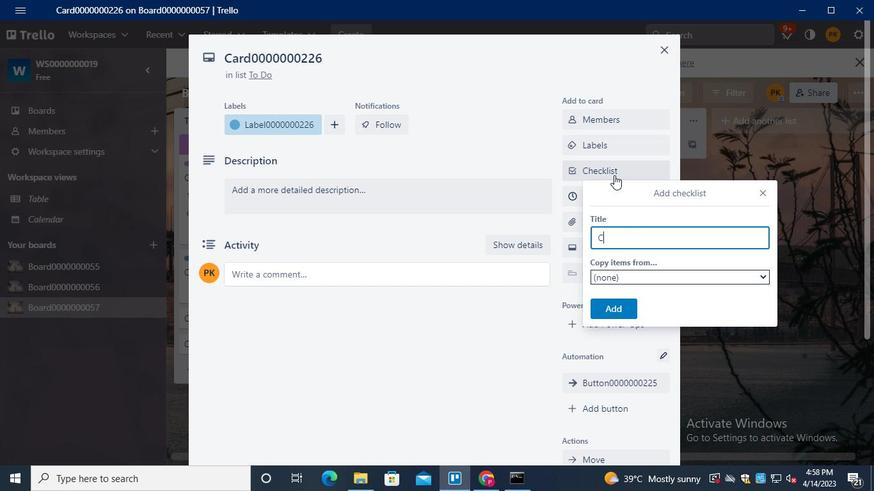 
Action: Keyboard <96>
Screenshot: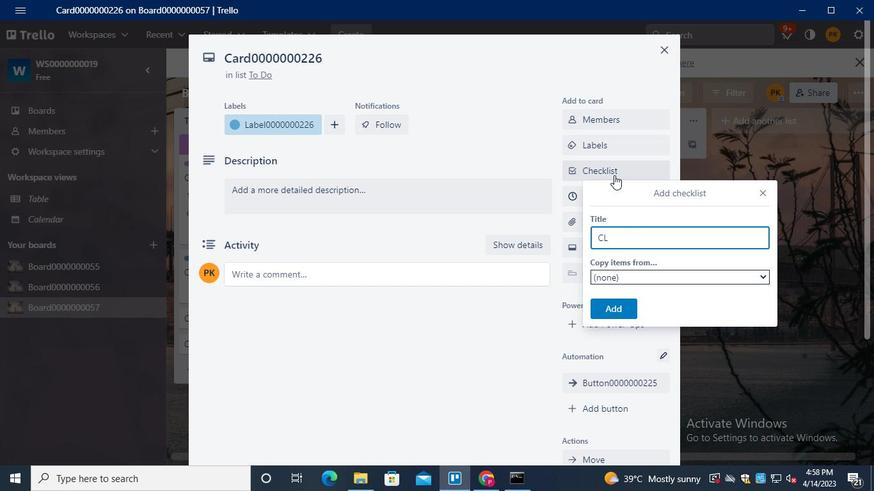 
Action: Keyboard <96>
Screenshot: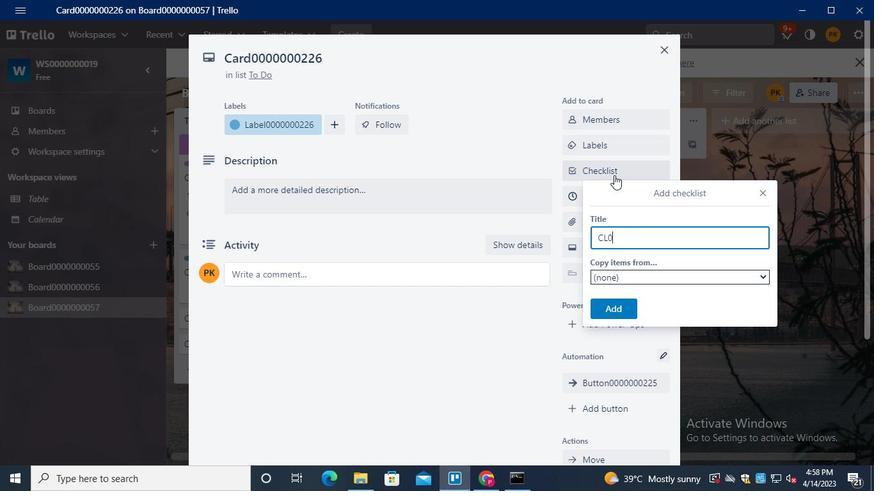 
Action: Keyboard <96>
Screenshot: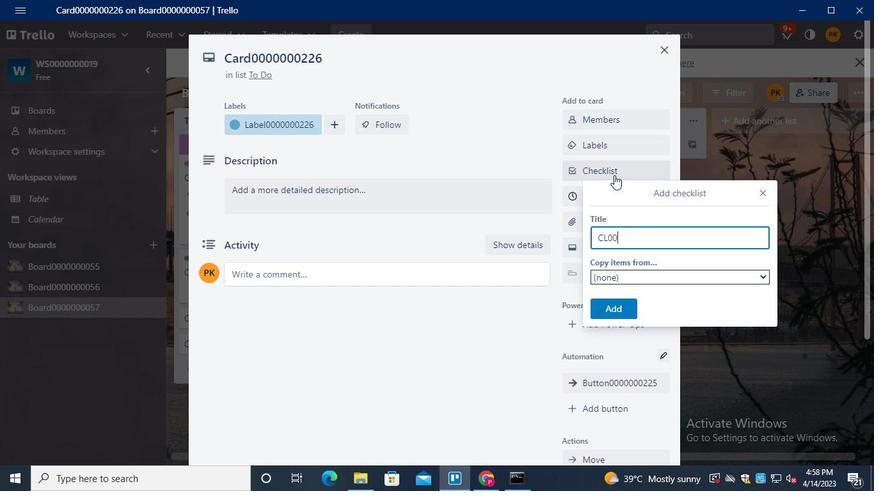 
Action: Keyboard <96>
Screenshot: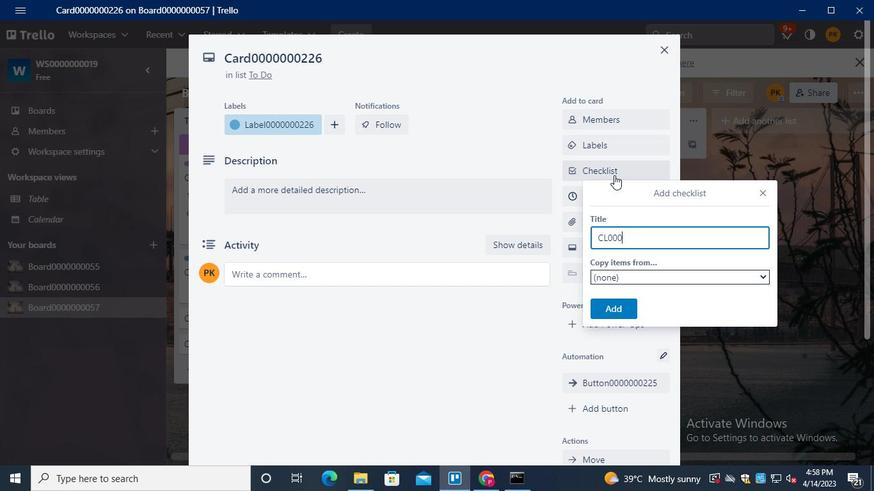 
Action: Keyboard <96>
Screenshot: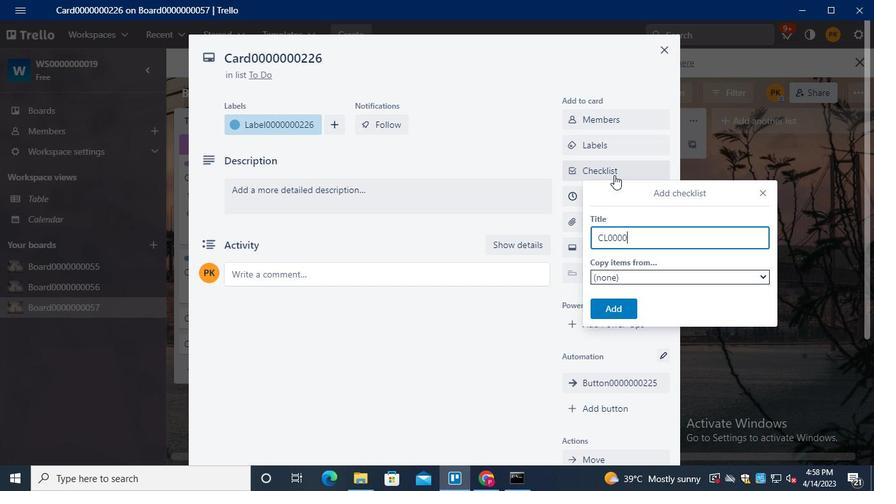 
Action: Keyboard <96>
Screenshot: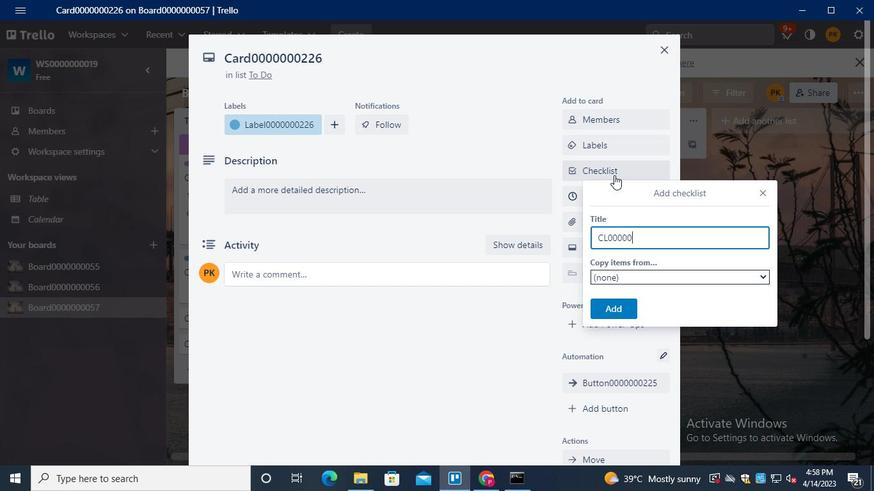 
Action: Keyboard <96>
Screenshot: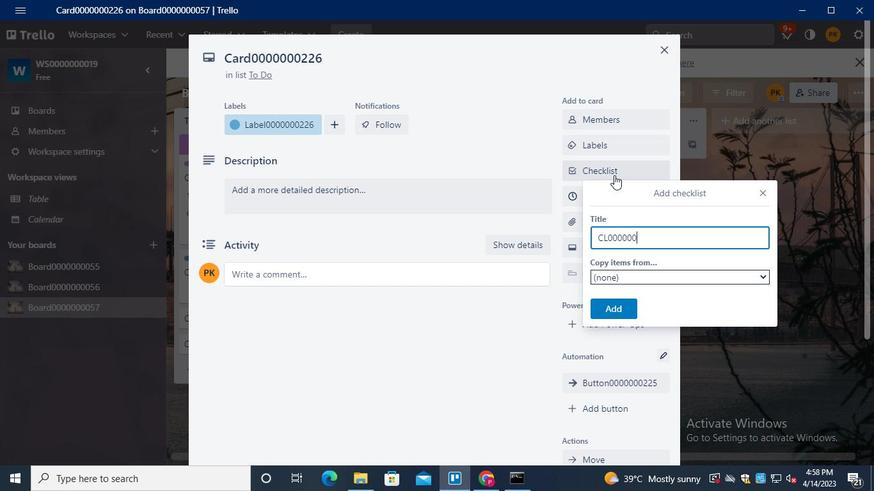 
Action: Keyboard <98>
Screenshot: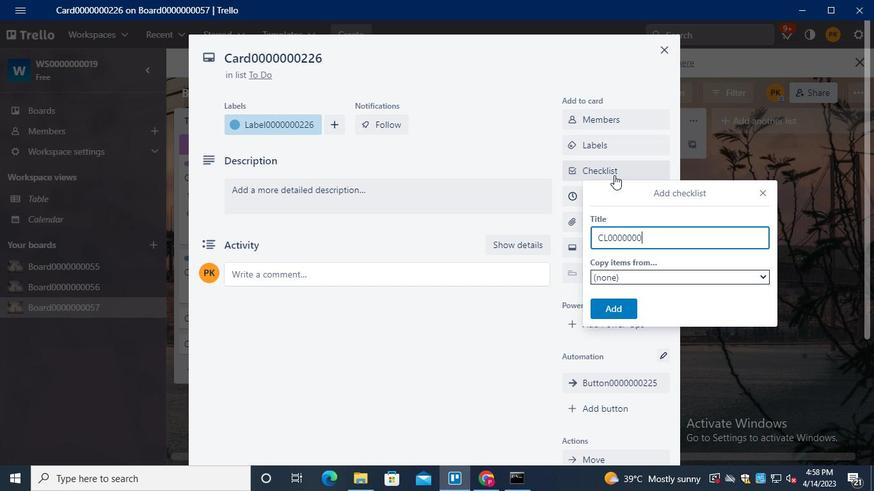 
Action: Keyboard <98>
Screenshot: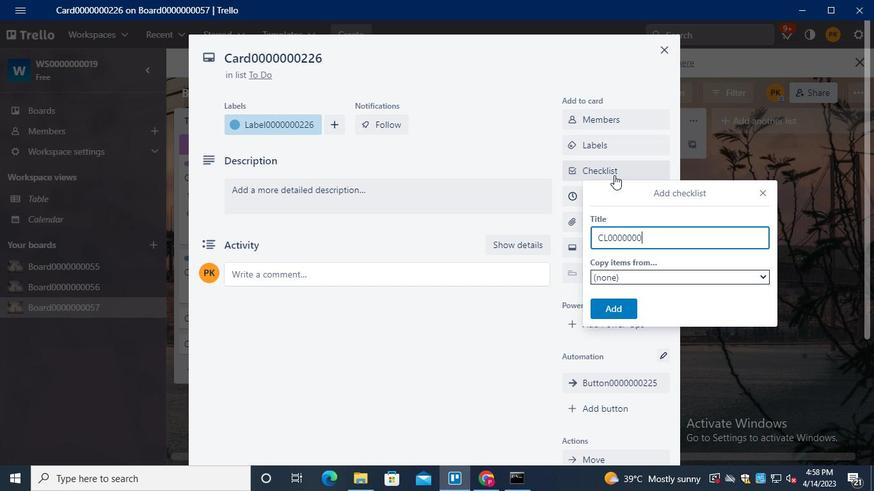 
Action: Keyboard <101>
Screenshot: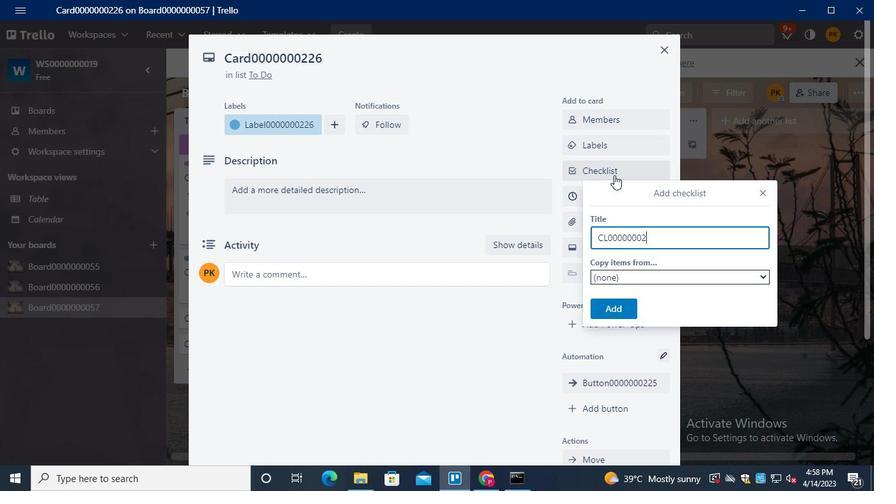 
Action: Mouse moved to (609, 206)
Screenshot: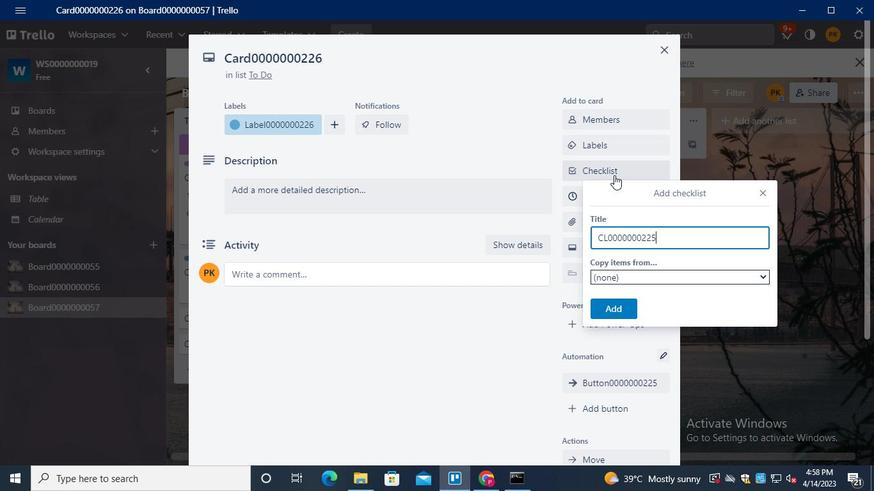 
Action: Keyboard Key.backspace
Screenshot: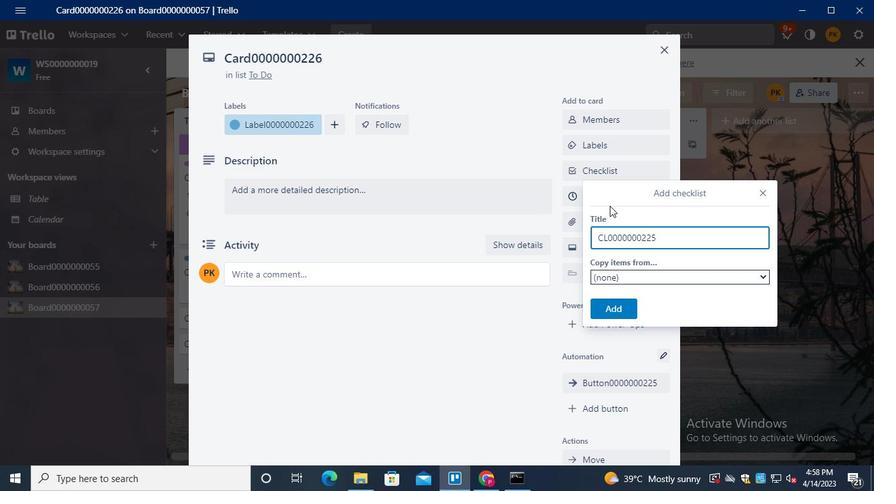 
Action: Keyboard <102>
Screenshot: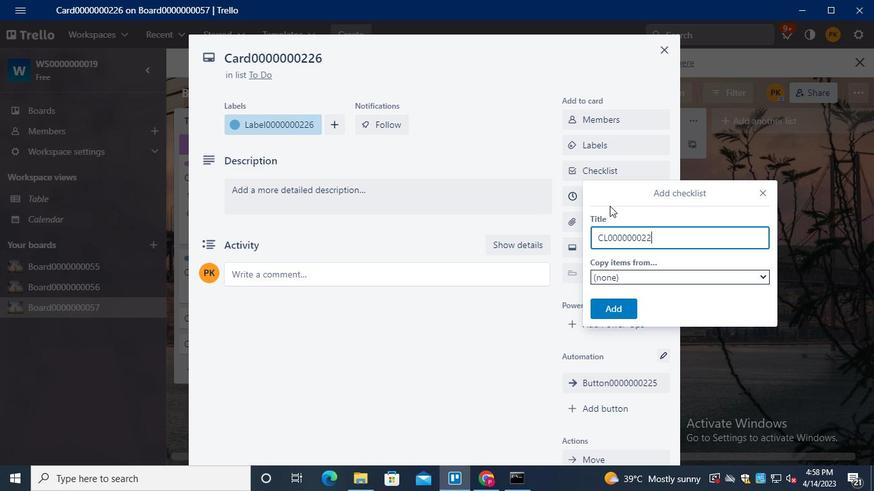 
Action: Mouse moved to (605, 310)
Screenshot: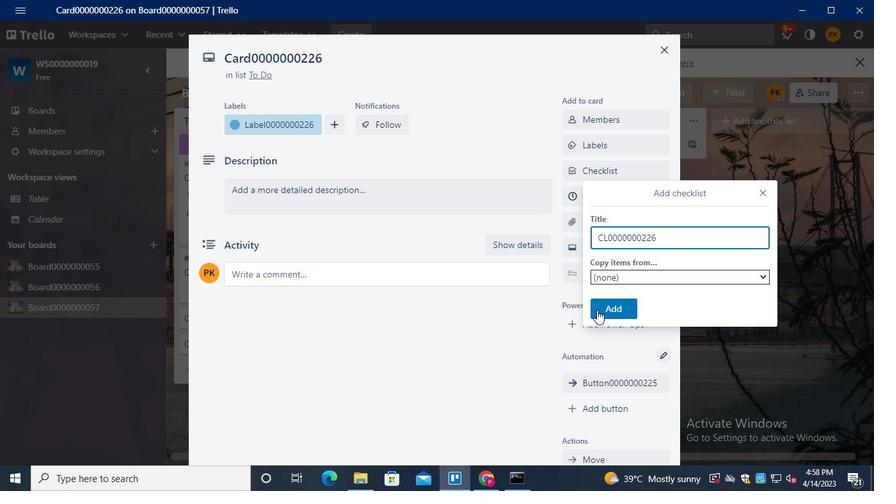 
Action: Mouse pressed left at (605, 310)
Screenshot: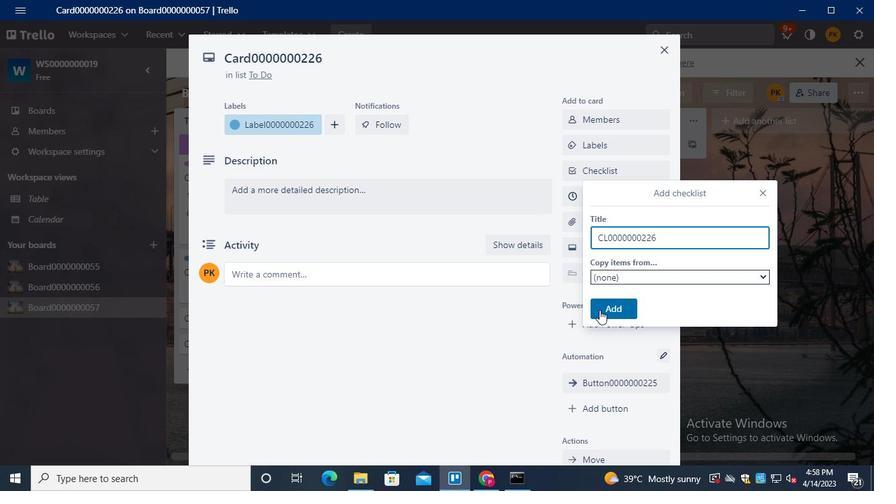 
Action: Mouse moved to (620, 195)
Screenshot: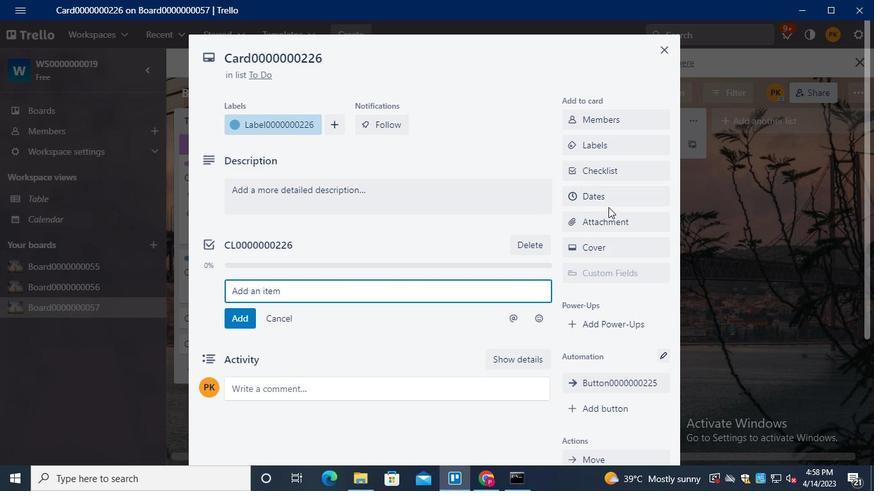 
Action: Mouse pressed left at (620, 195)
Screenshot: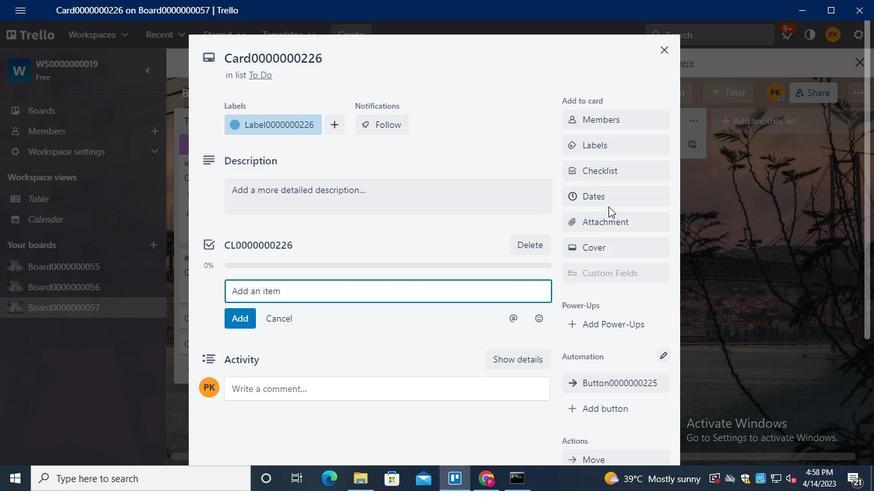 
Action: Mouse moved to (575, 296)
Screenshot: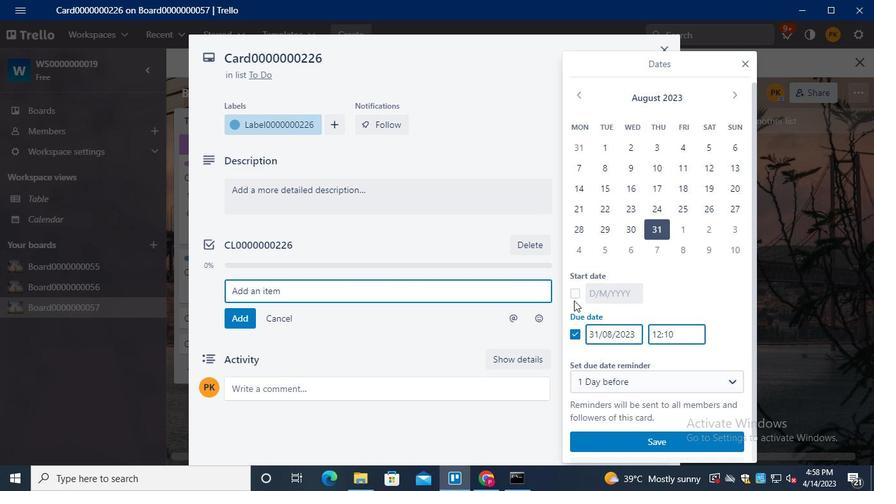 
Action: Mouse pressed left at (575, 296)
Screenshot: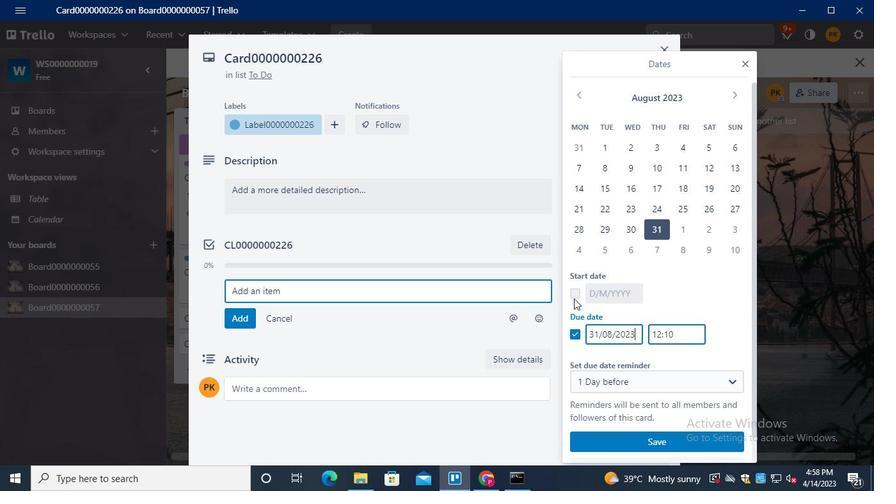 
Action: Mouse moved to (736, 96)
Screenshot: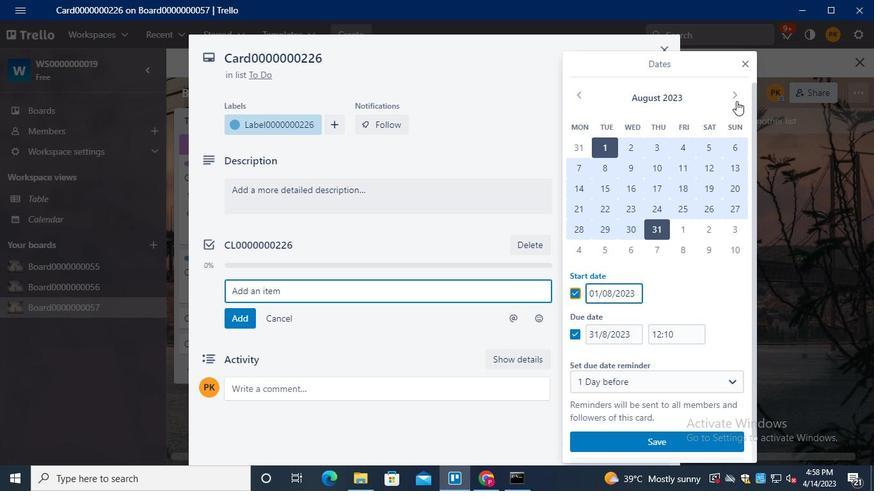 
Action: Mouse pressed left at (736, 96)
Screenshot: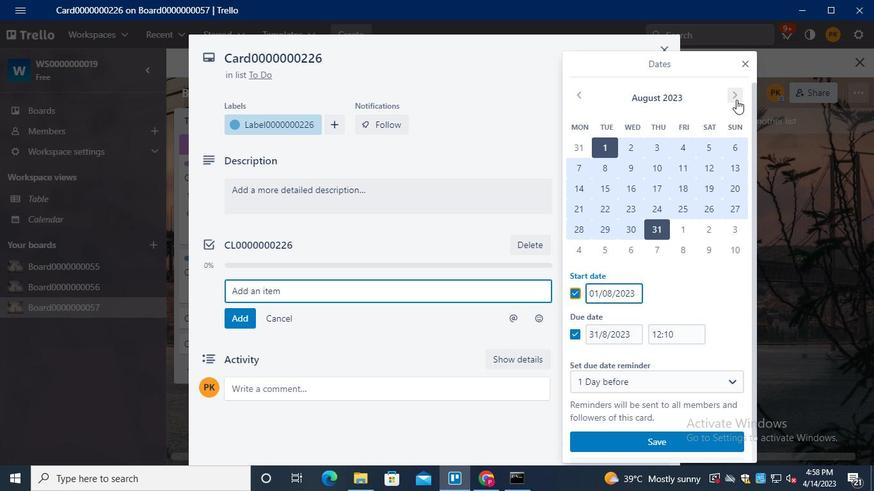 
Action: Mouse moved to (680, 154)
Screenshot: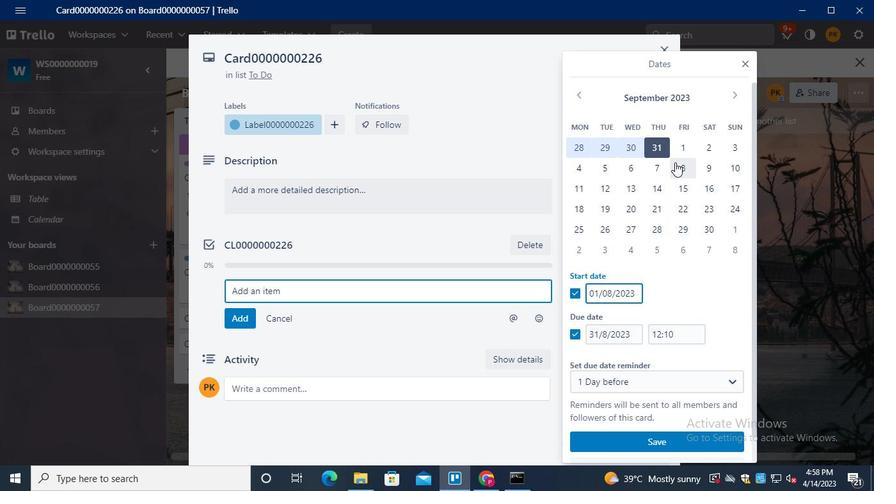 
Action: Mouse pressed left at (680, 154)
Screenshot: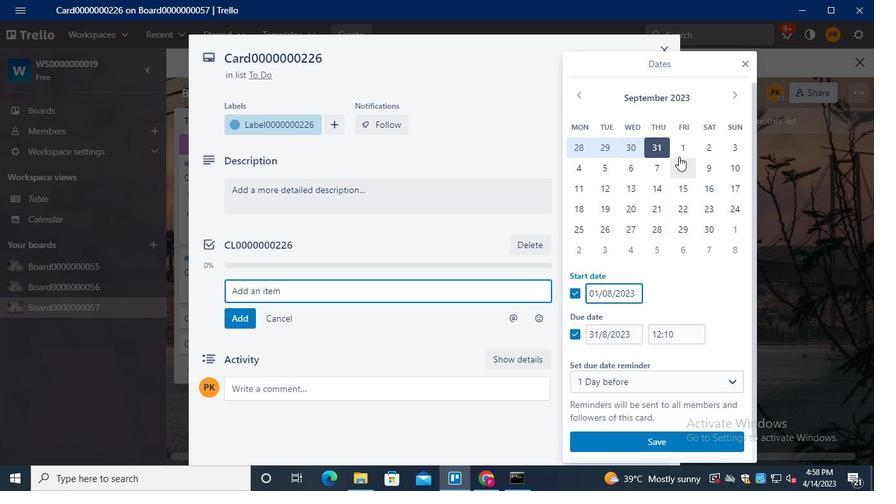 
Action: Mouse moved to (710, 224)
Screenshot: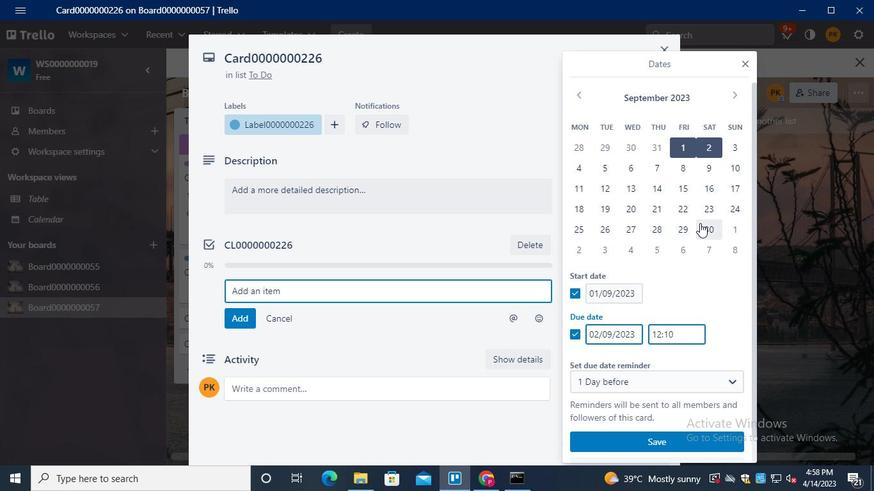 
Action: Mouse pressed left at (710, 224)
Screenshot: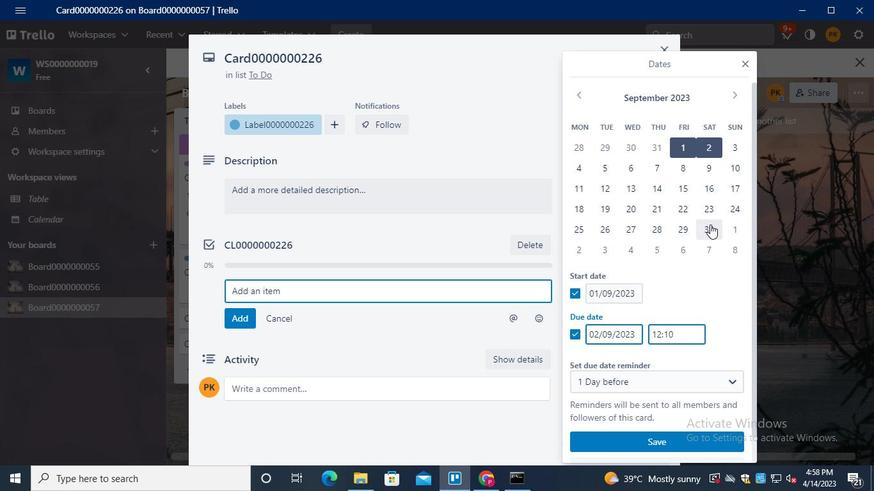 
Action: Mouse moved to (638, 432)
Screenshot: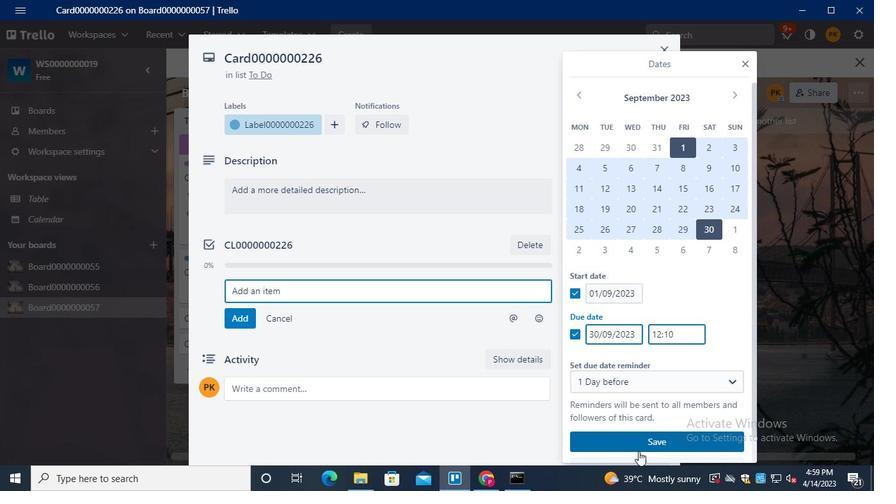 
Action: Mouse pressed left at (638, 432)
Screenshot: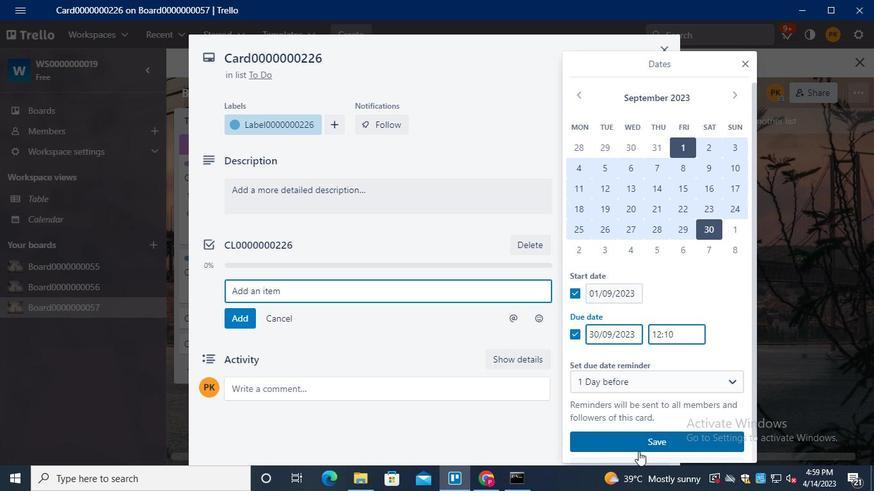 
Action: Mouse moved to (318, 274)
Screenshot: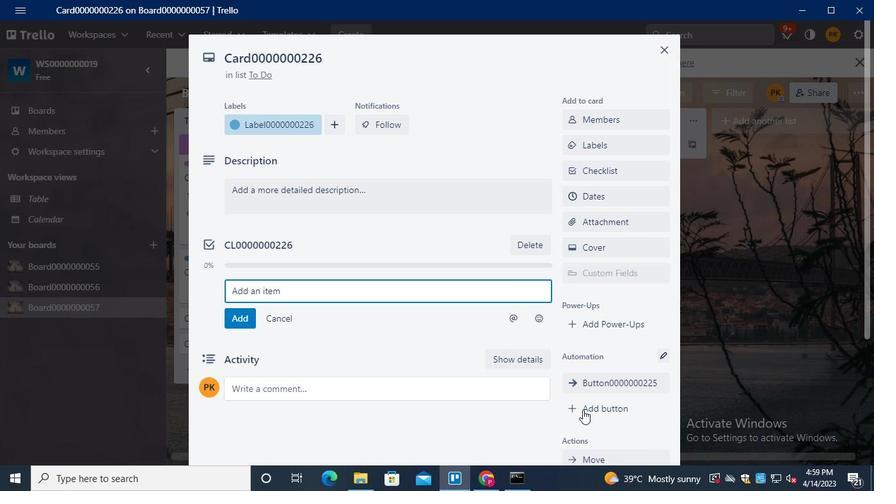 
Action: Keyboard Key.alt_l
Screenshot: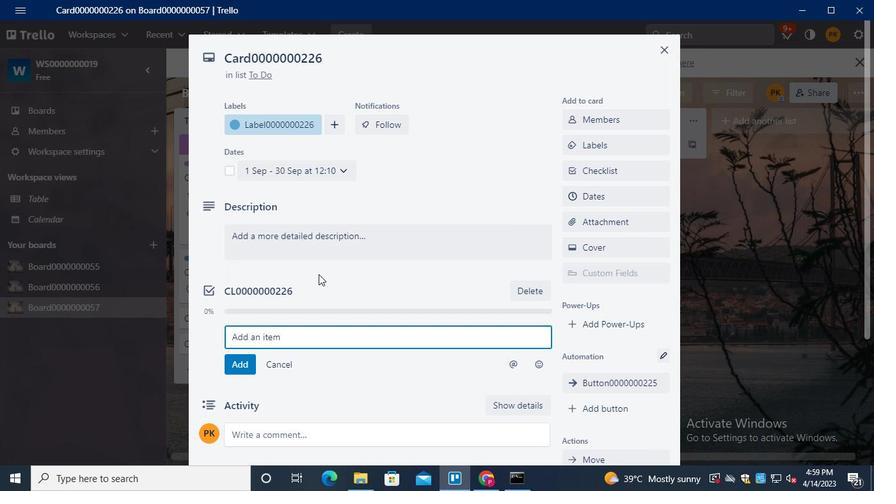 
Action: Mouse moved to (318, 273)
Screenshot: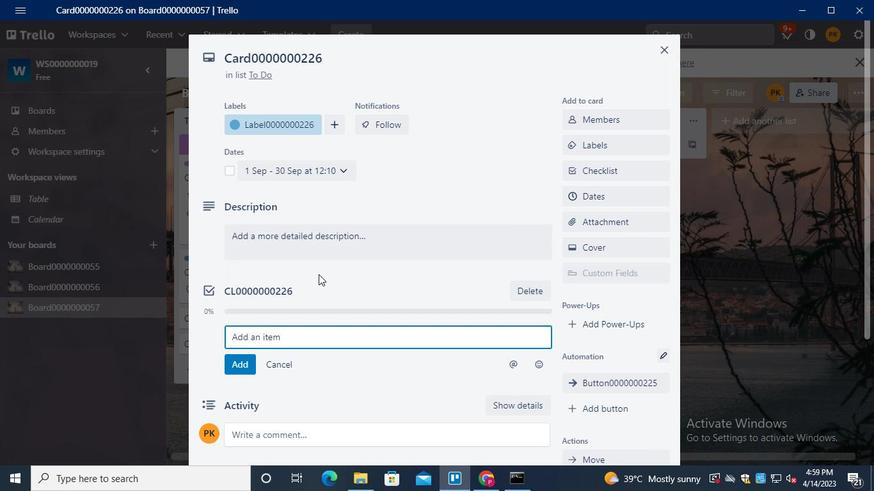 
Action: Keyboard Key.tab
Screenshot: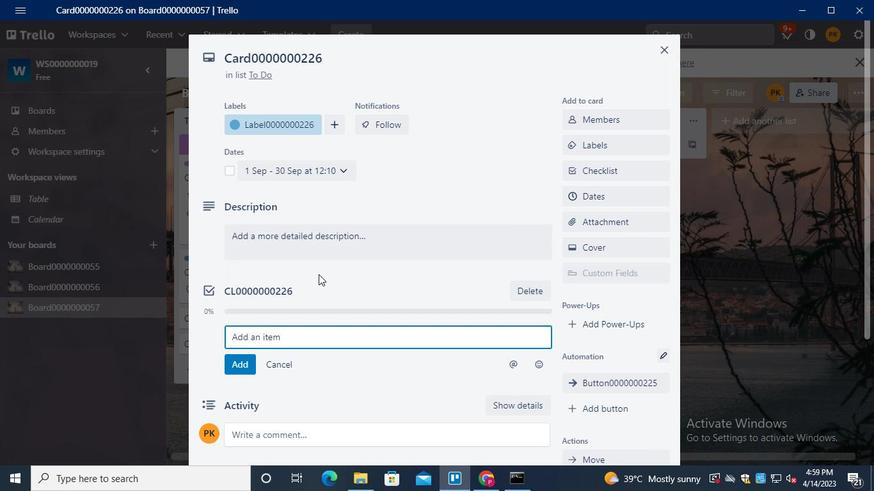 
Action: Mouse moved to (688, 93)
Screenshot: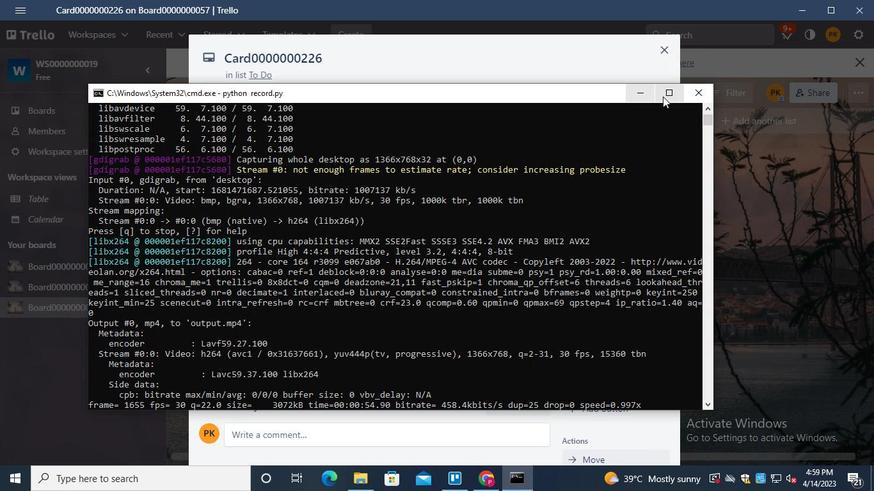 
Action: Mouse pressed left at (688, 93)
Screenshot: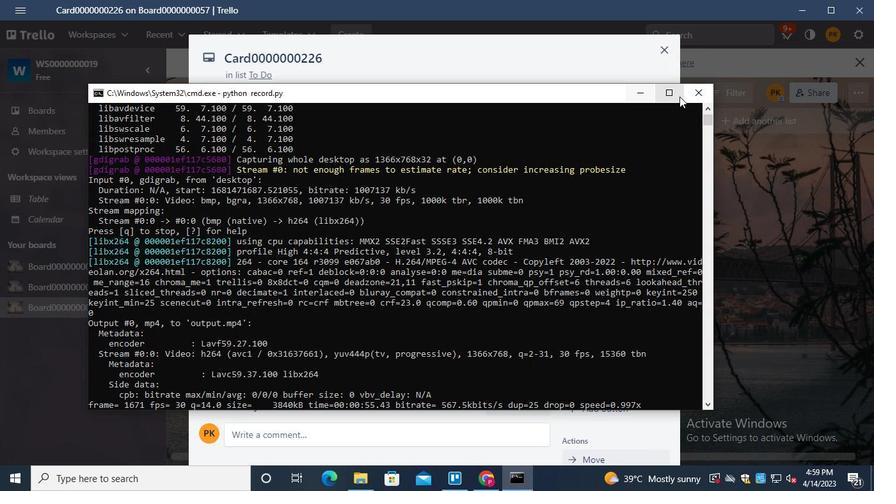 
